 Task: Create a due date automation trigger when advanced on, on the monday before a card is due add dates due this month at 11:00 AM.
Action: Mouse moved to (892, 253)
Screenshot: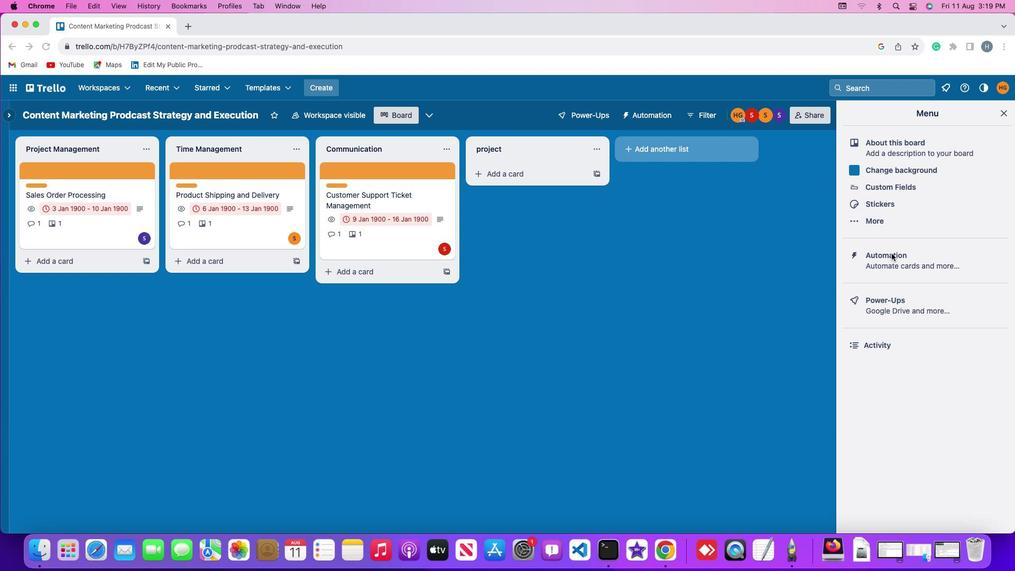 
Action: Mouse pressed left at (892, 253)
Screenshot: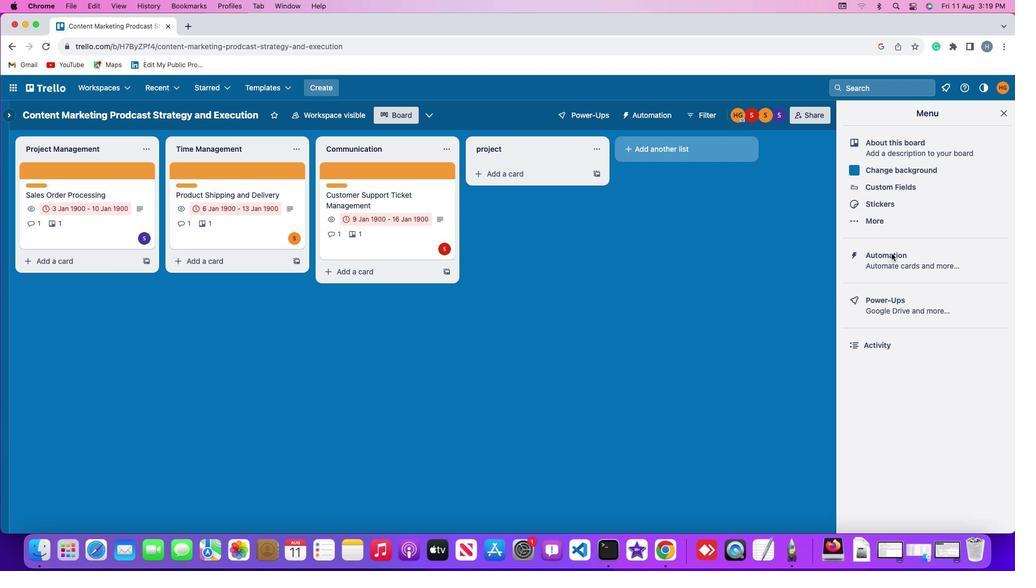 
Action: Mouse pressed left at (892, 253)
Screenshot: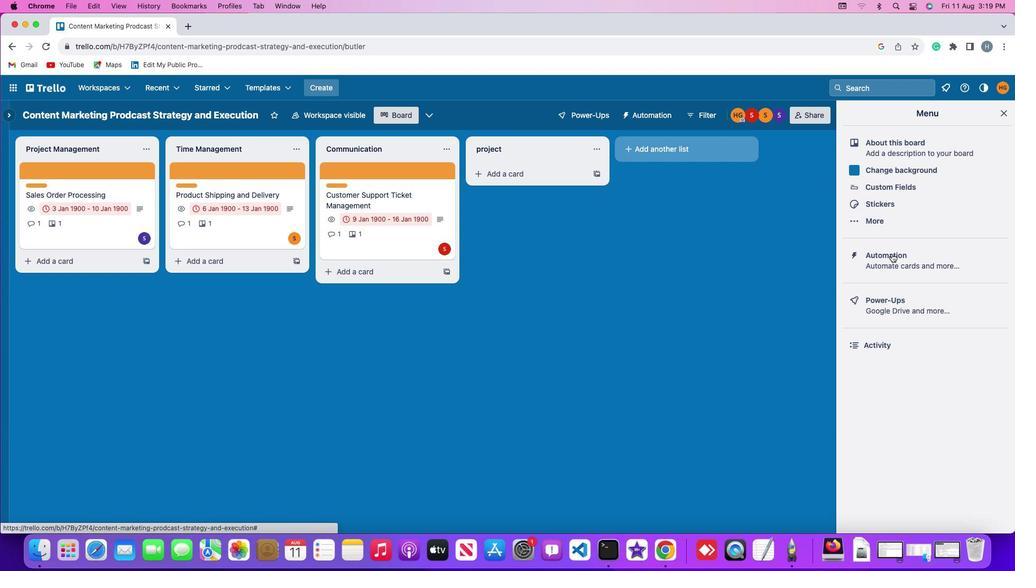 
Action: Mouse moved to (65, 249)
Screenshot: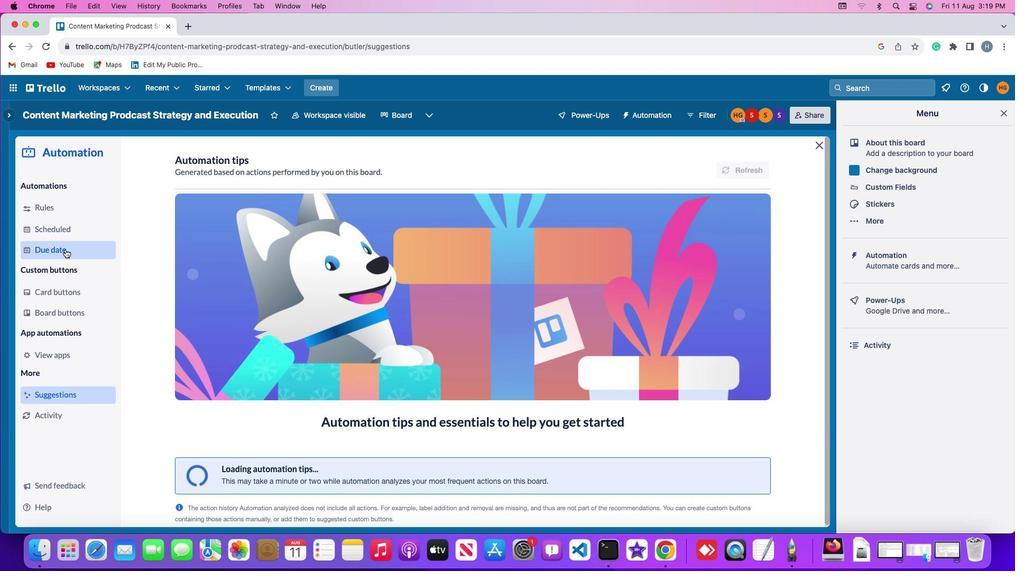 
Action: Mouse pressed left at (65, 249)
Screenshot: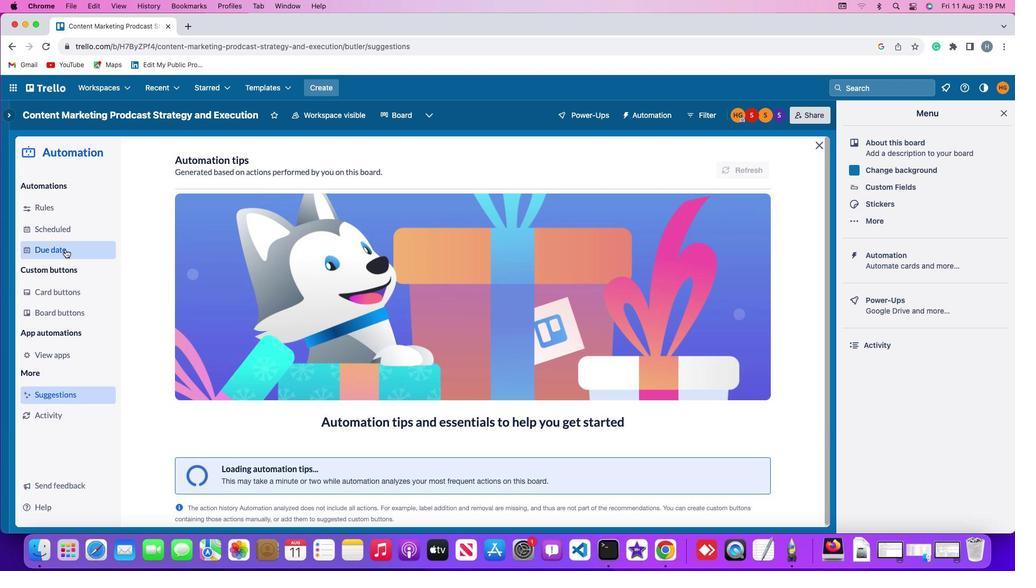 
Action: Mouse moved to (723, 160)
Screenshot: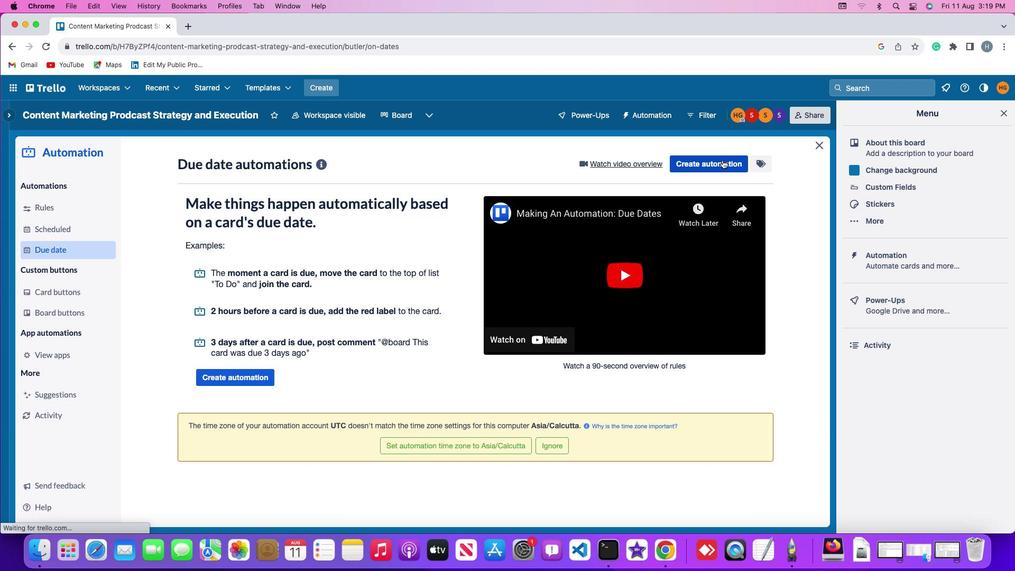 
Action: Mouse pressed left at (723, 160)
Screenshot: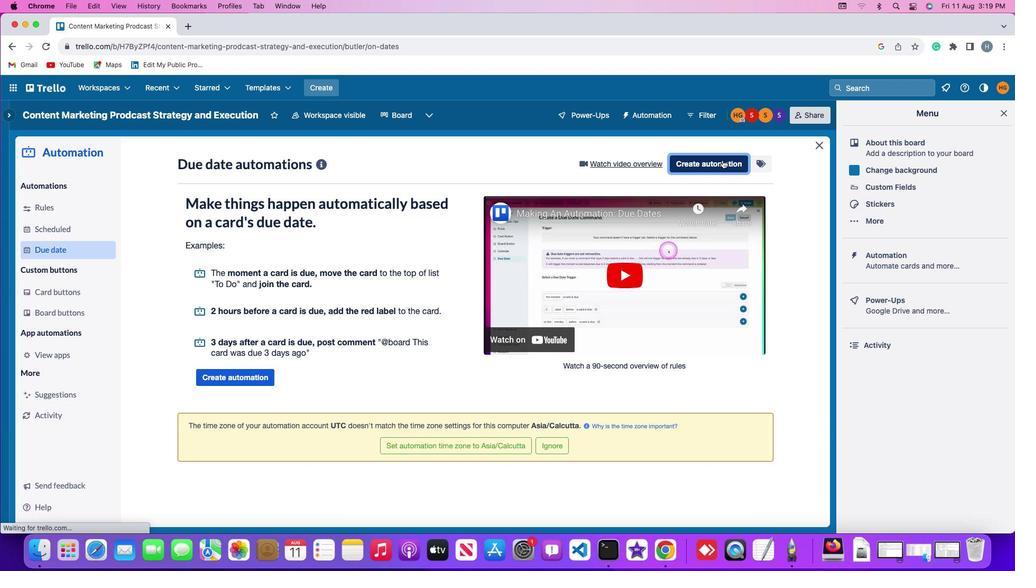 
Action: Mouse moved to (207, 267)
Screenshot: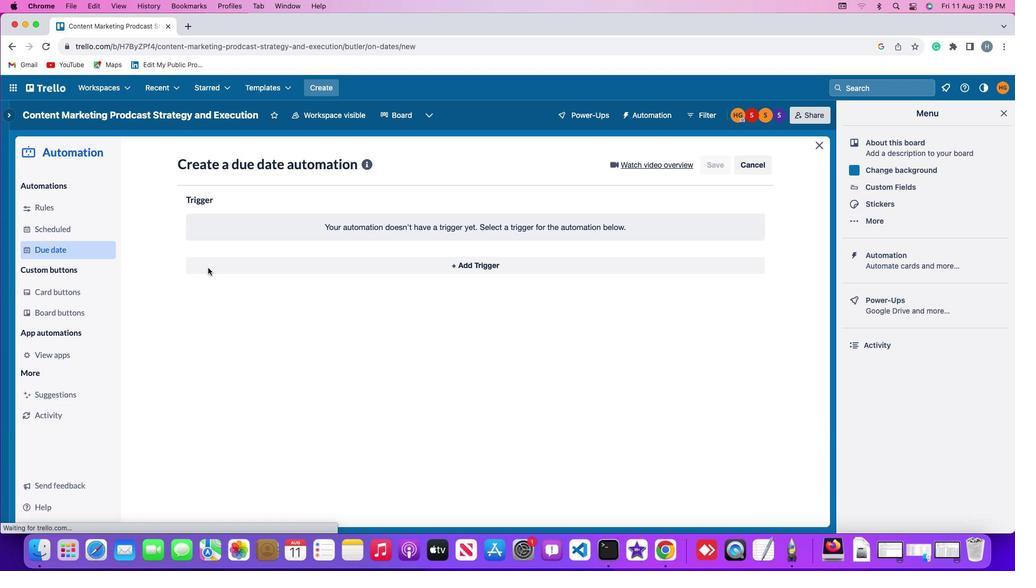 
Action: Mouse pressed left at (207, 267)
Screenshot: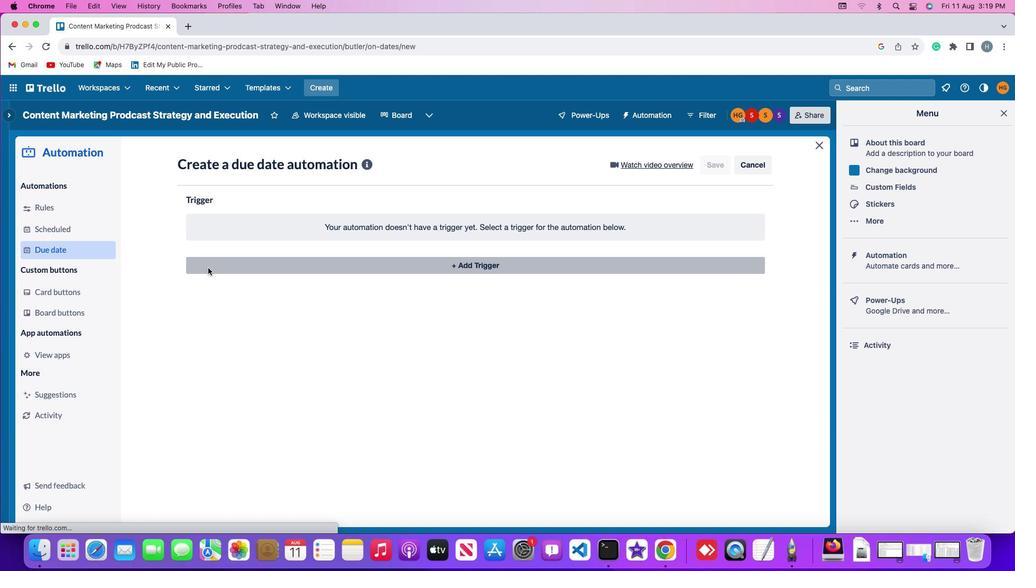 
Action: Mouse moved to (227, 465)
Screenshot: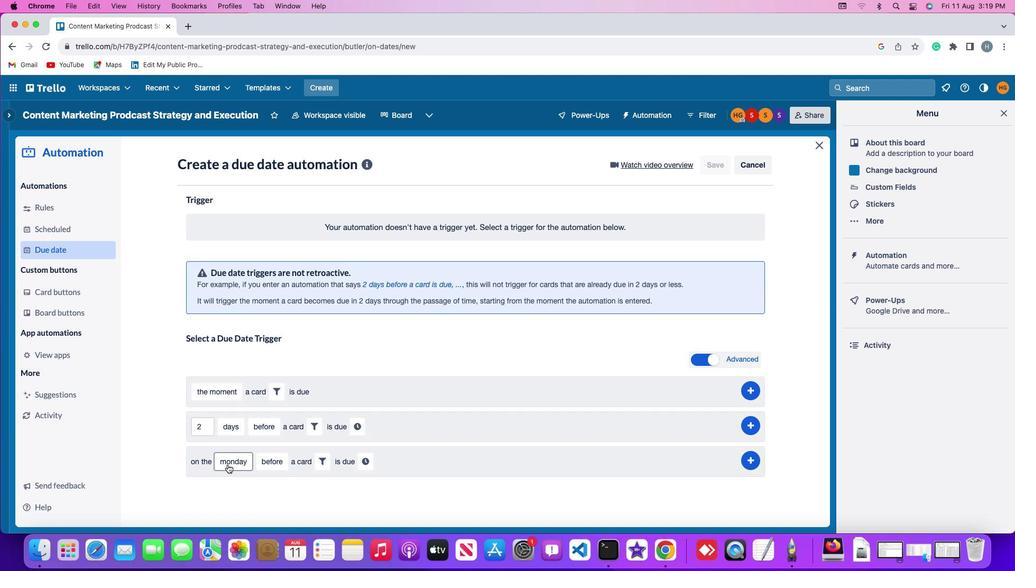 
Action: Mouse pressed left at (227, 465)
Screenshot: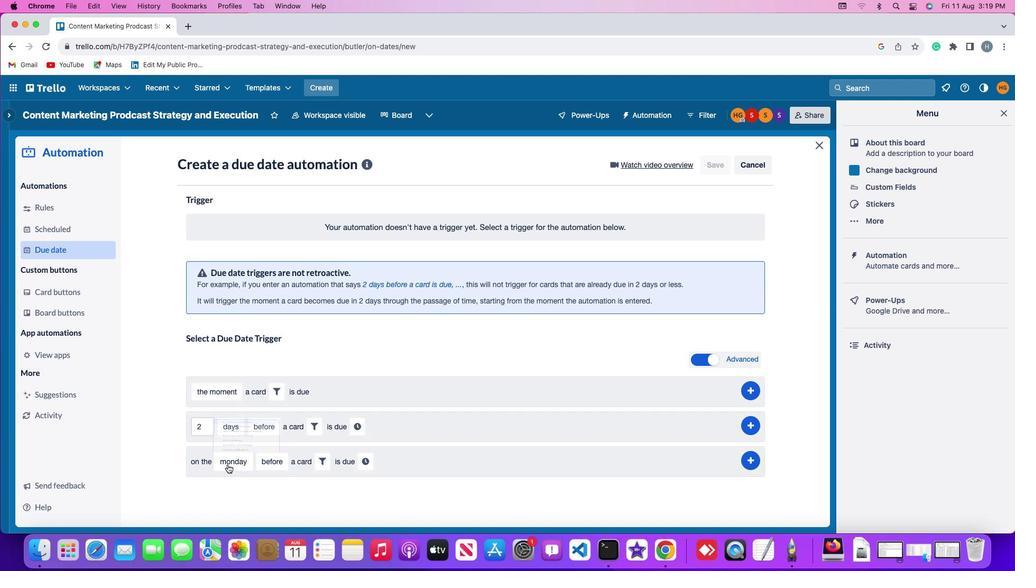 
Action: Mouse moved to (247, 317)
Screenshot: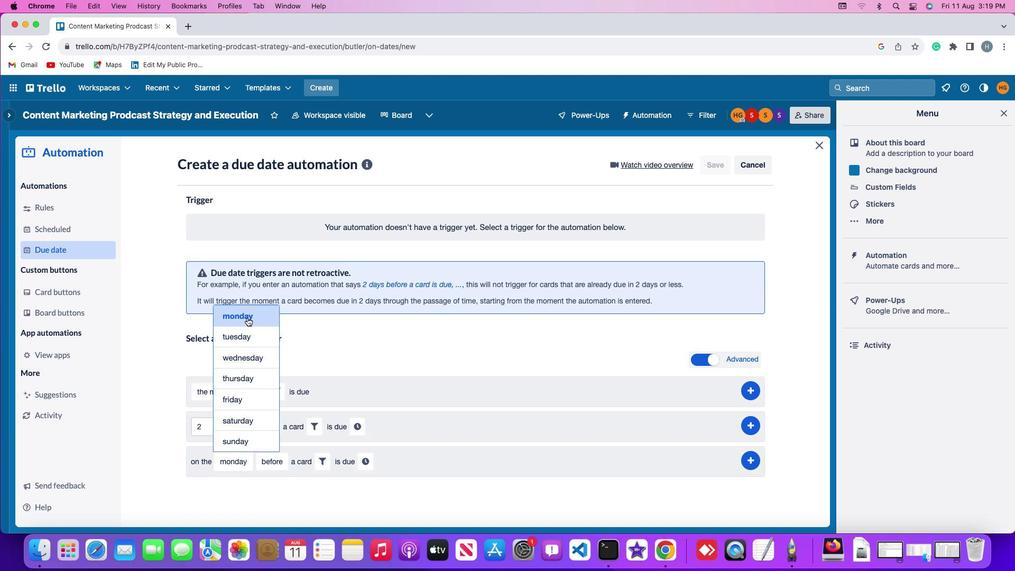 
Action: Mouse pressed left at (247, 317)
Screenshot: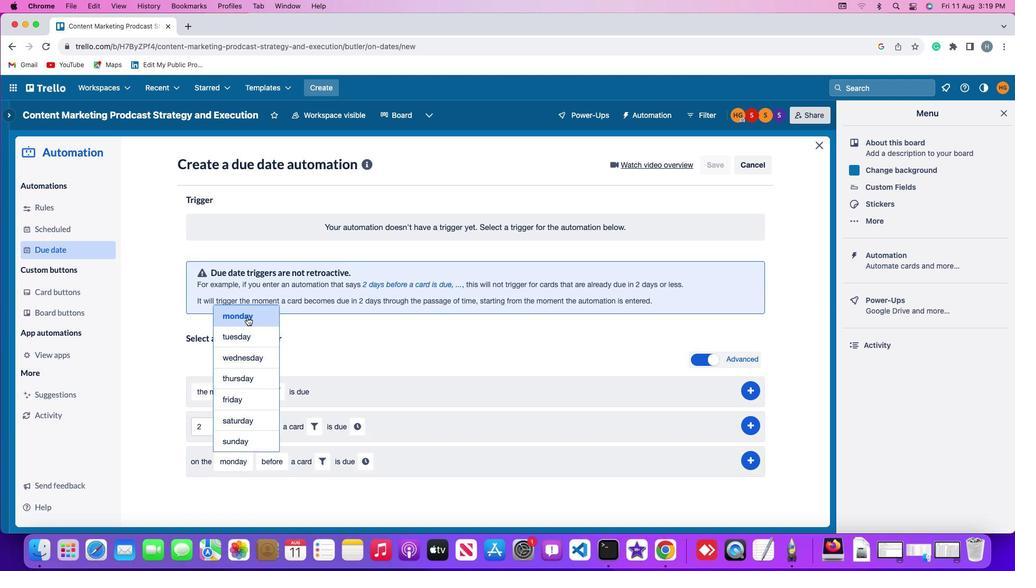 
Action: Mouse moved to (271, 459)
Screenshot: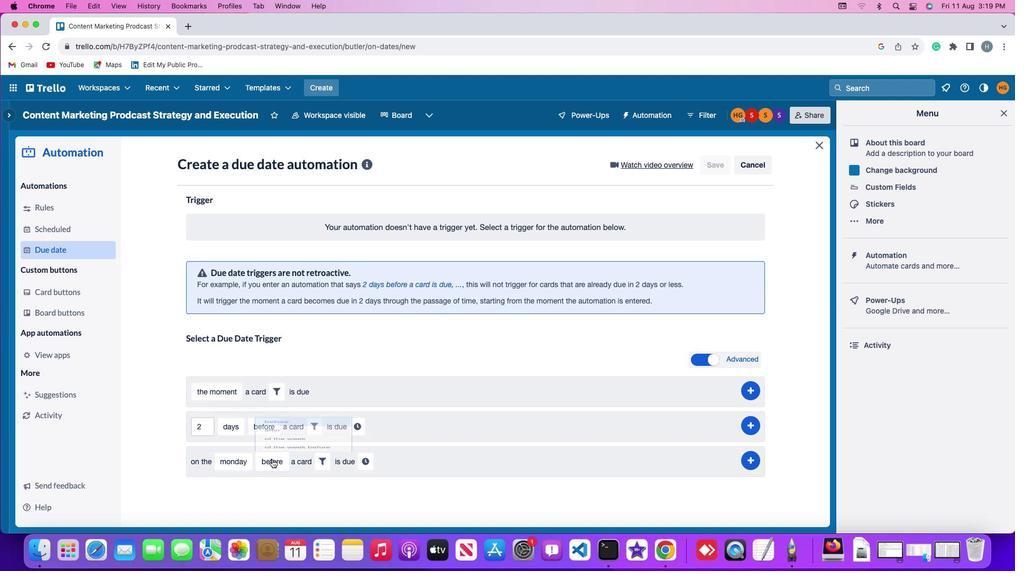
Action: Mouse pressed left at (271, 459)
Screenshot: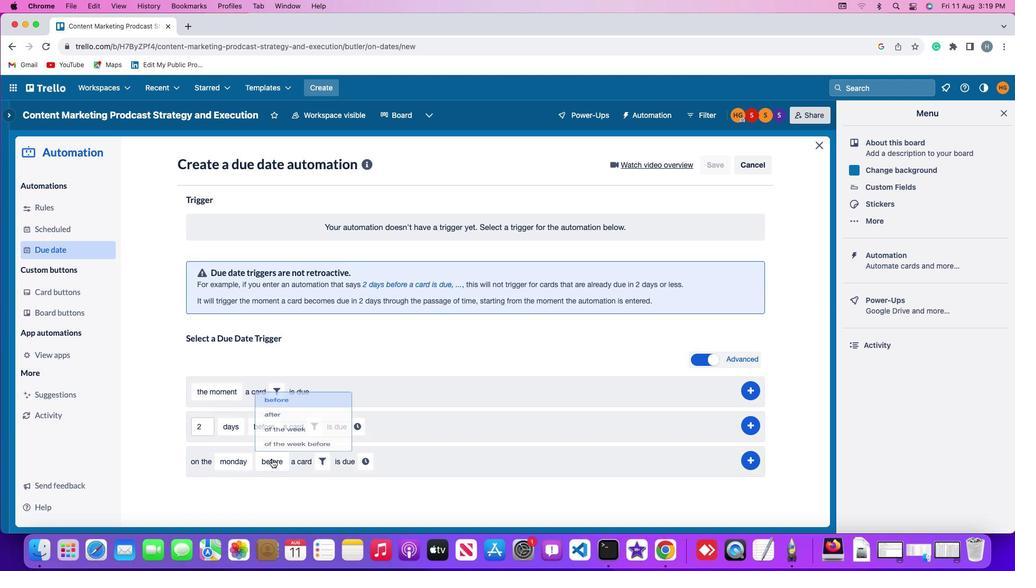 
Action: Mouse moved to (290, 378)
Screenshot: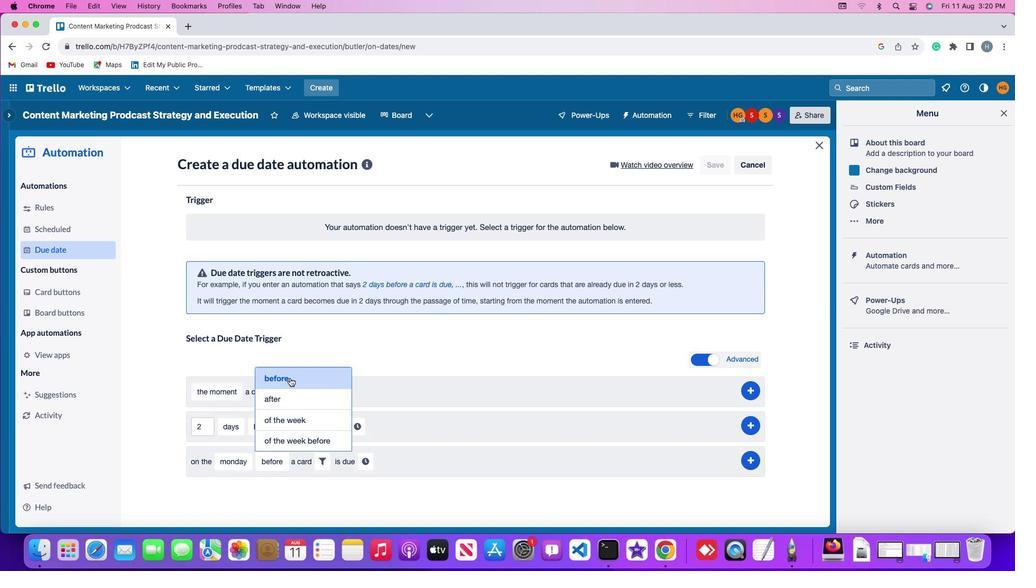 
Action: Mouse pressed left at (290, 378)
Screenshot: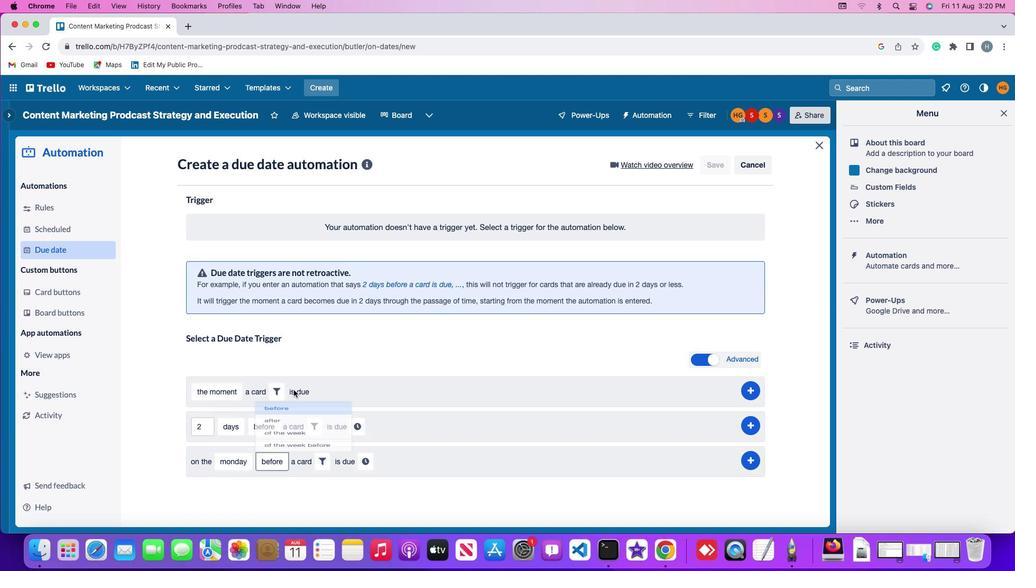 
Action: Mouse moved to (319, 464)
Screenshot: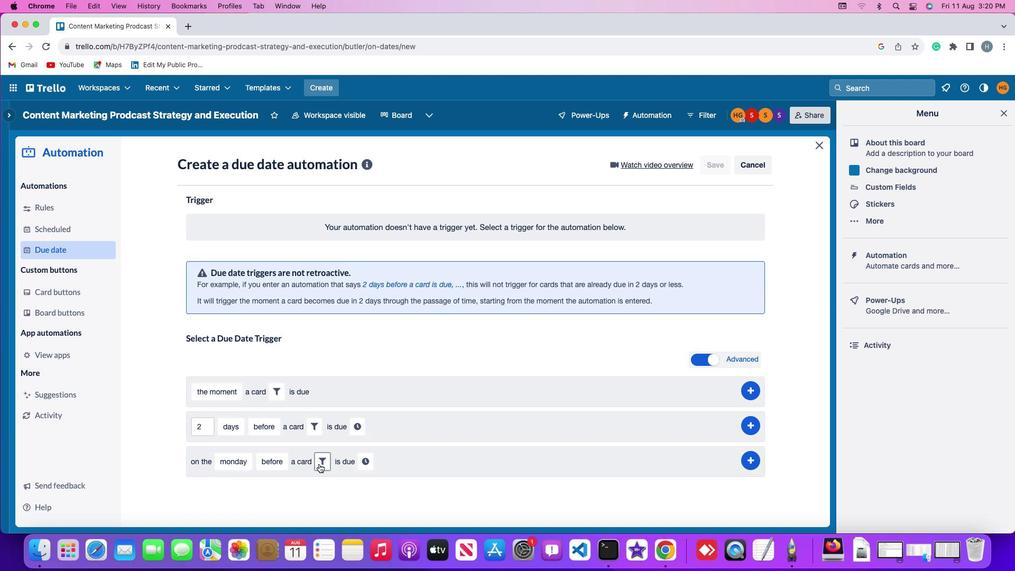 
Action: Mouse pressed left at (319, 464)
Screenshot: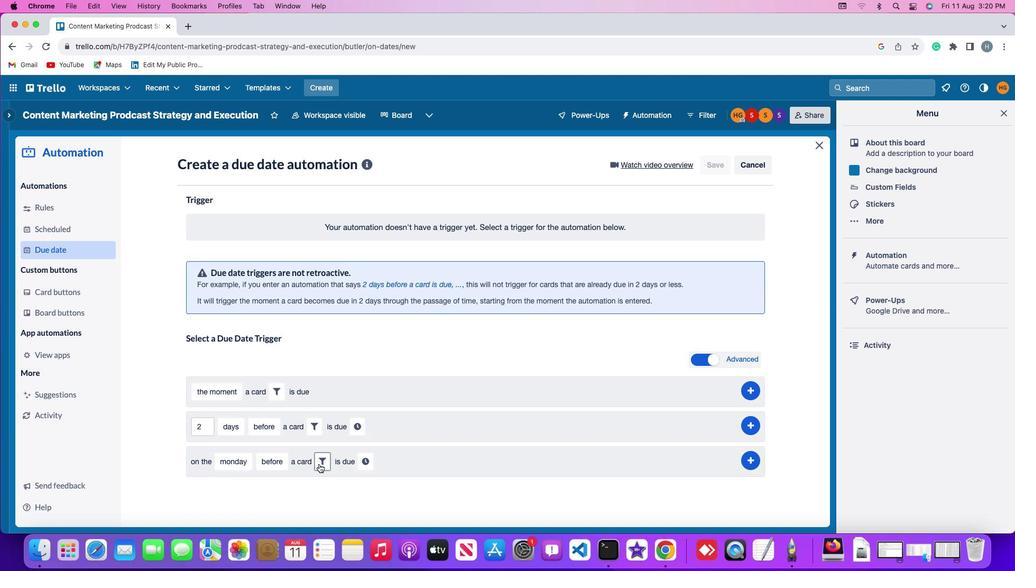 
Action: Mouse moved to (374, 498)
Screenshot: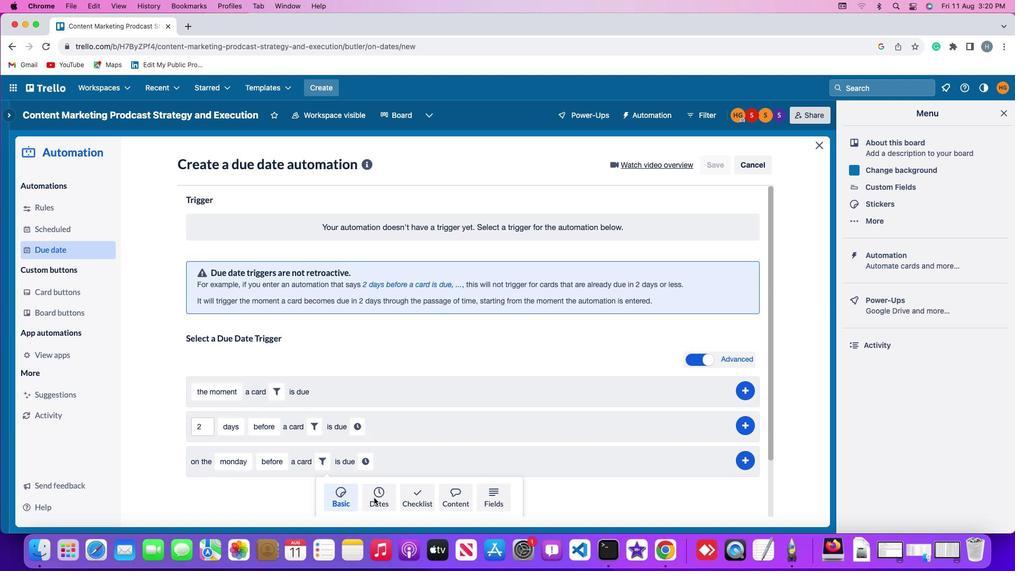 
Action: Mouse pressed left at (374, 498)
Screenshot: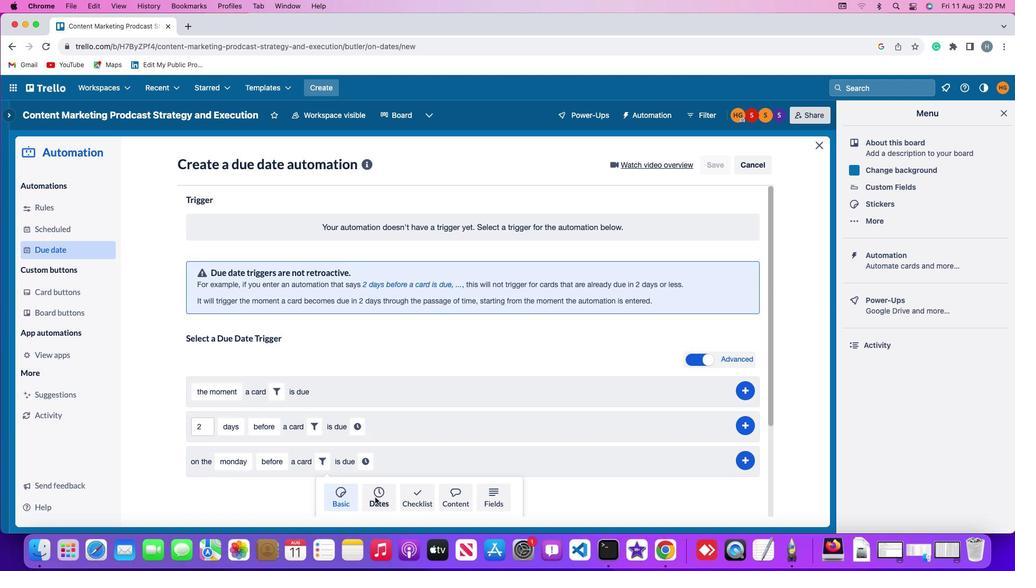 
Action: Mouse moved to (275, 492)
Screenshot: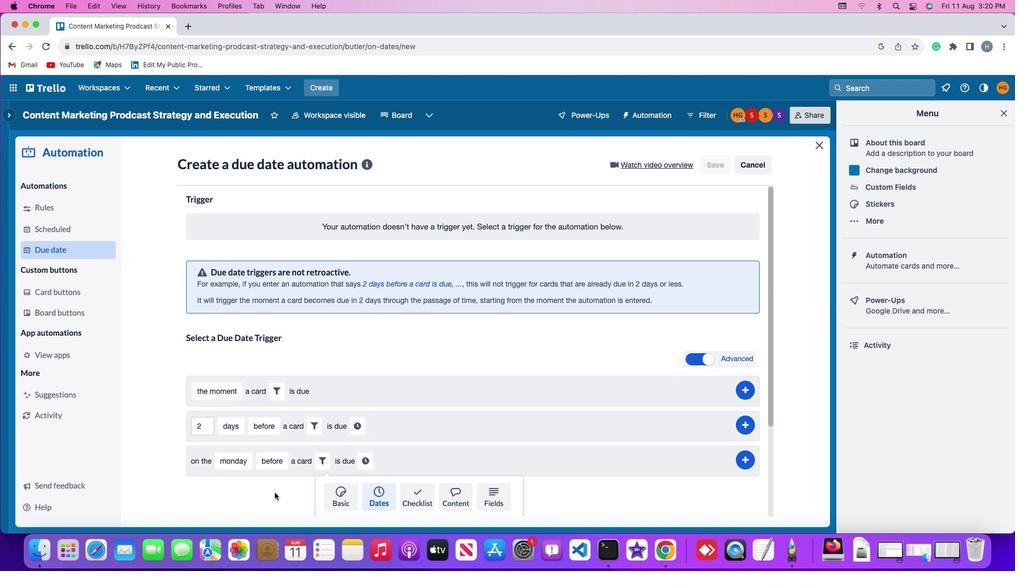 
Action: Mouse scrolled (275, 492) with delta (0, 0)
Screenshot: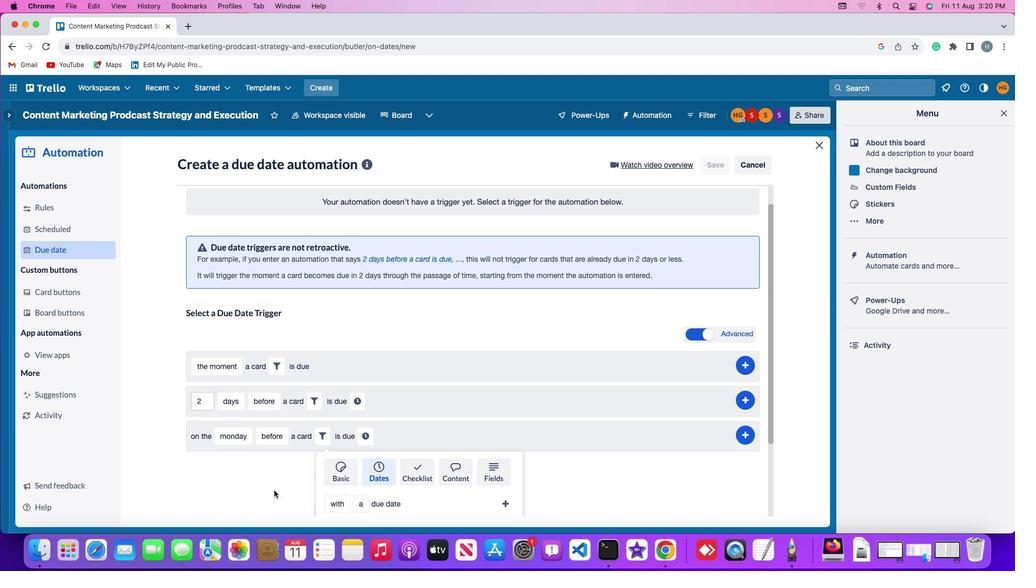 
Action: Mouse scrolled (275, 492) with delta (0, 0)
Screenshot: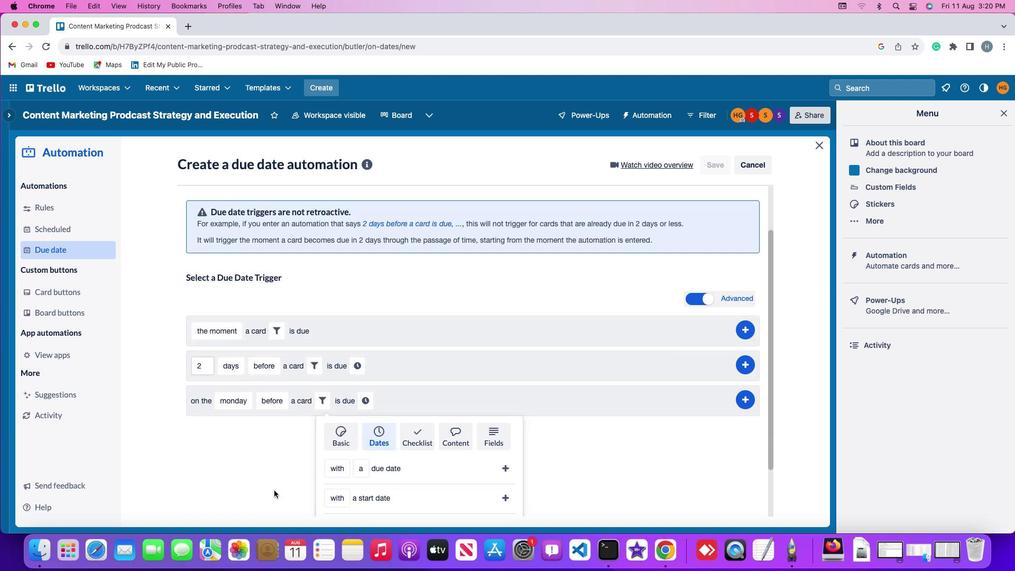 
Action: Mouse scrolled (275, 492) with delta (0, -1)
Screenshot: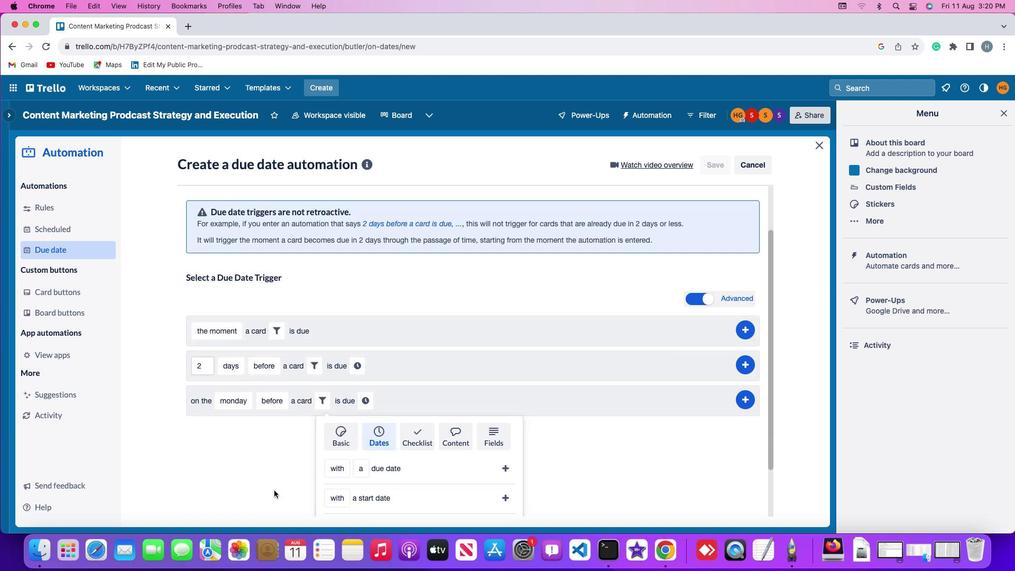 
Action: Mouse scrolled (275, 492) with delta (0, -2)
Screenshot: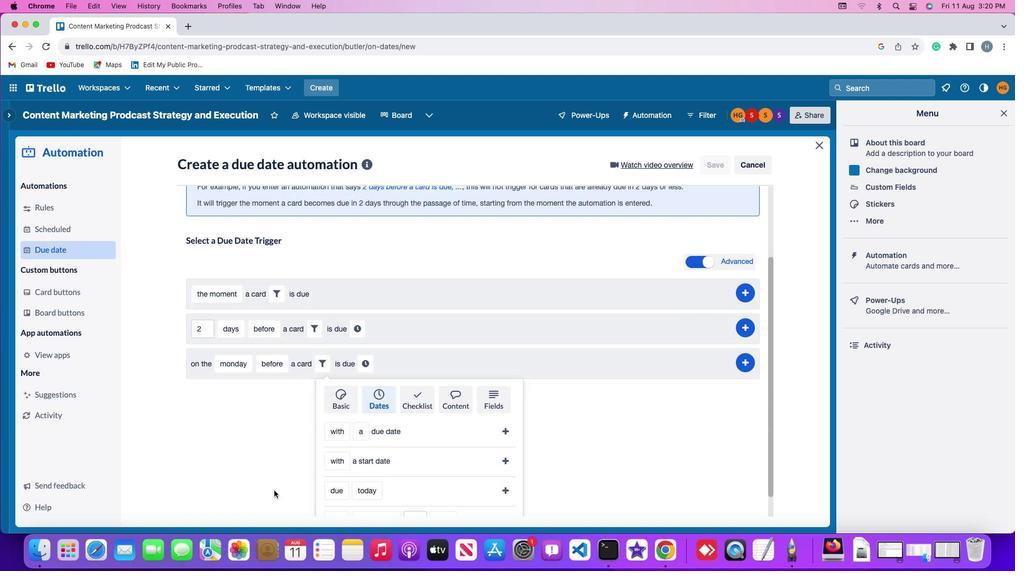 
Action: Mouse moved to (274, 491)
Screenshot: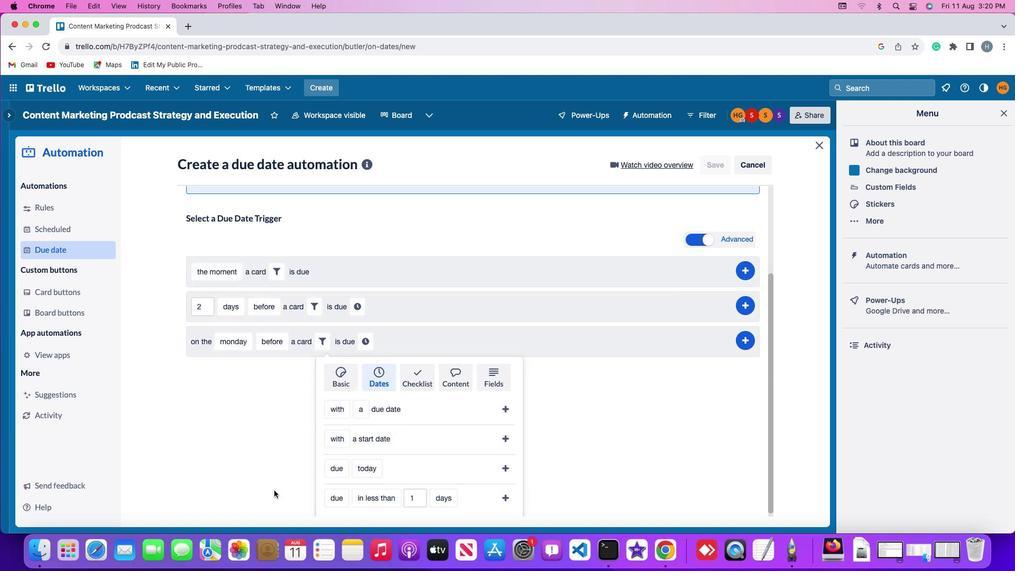 
Action: Mouse scrolled (274, 491) with delta (0, -3)
Screenshot: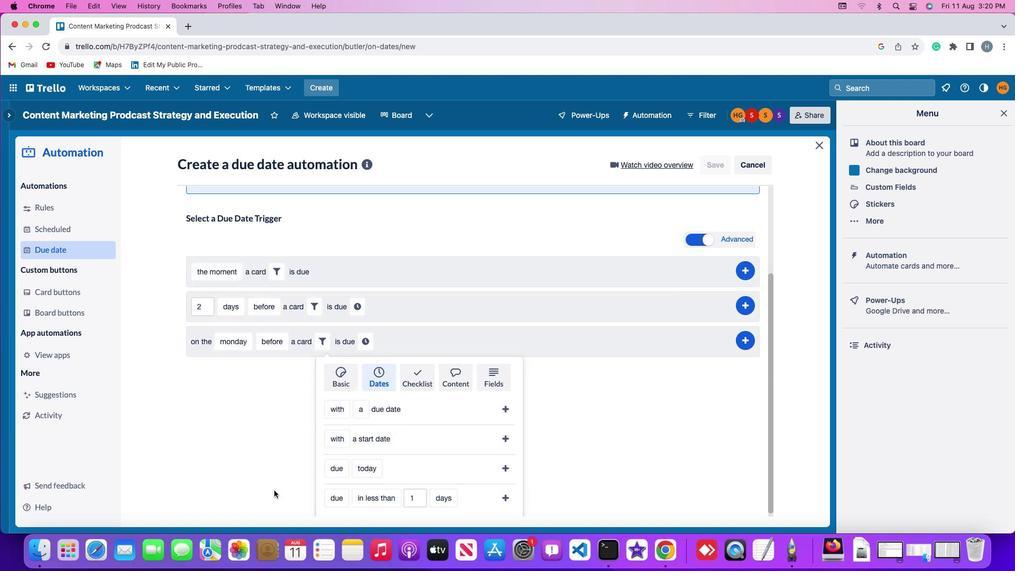 
Action: Mouse moved to (273, 490)
Screenshot: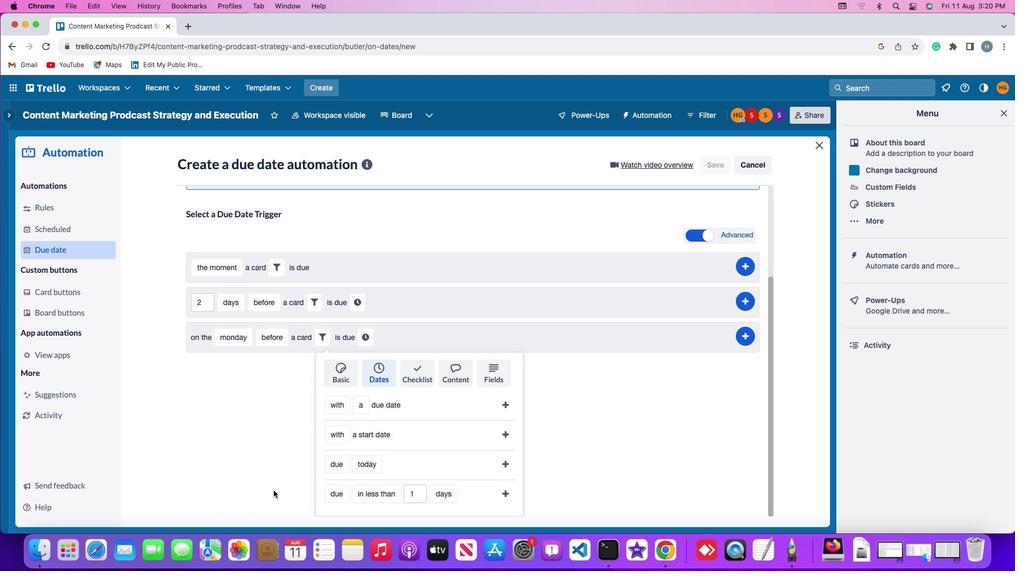 
Action: Mouse scrolled (273, 490) with delta (0, 0)
Screenshot: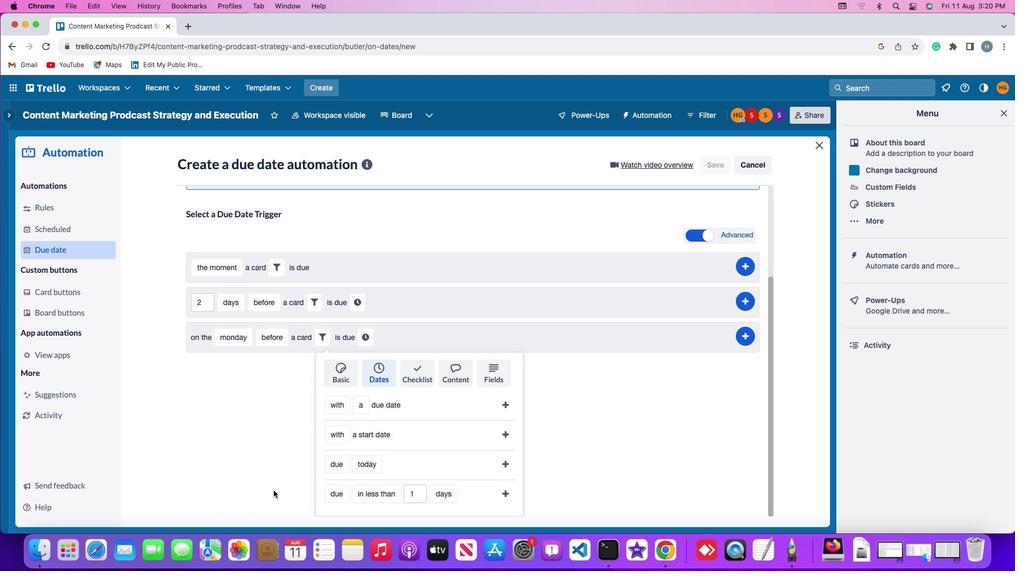 
Action: Mouse scrolled (273, 490) with delta (0, 0)
Screenshot: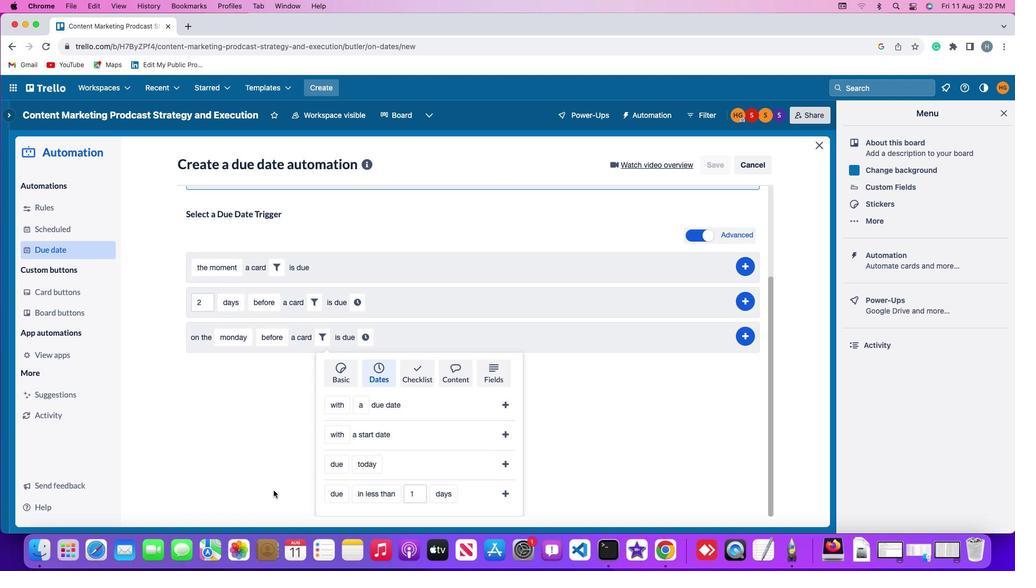
Action: Mouse scrolled (273, 490) with delta (0, -1)
Screenshot: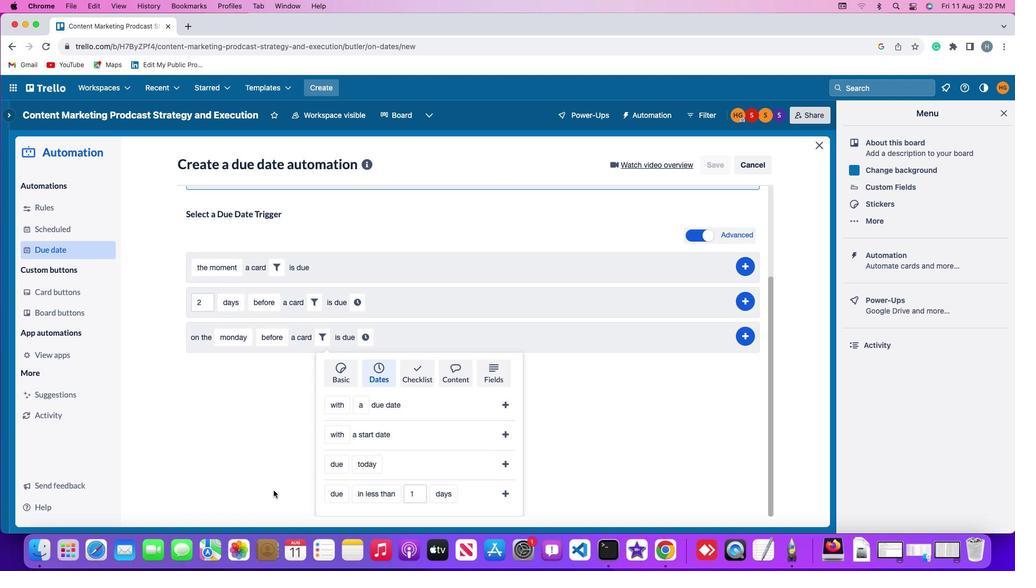
Action: Mouse scrolled (273, 490) with delta (0, -2)
Screenshot: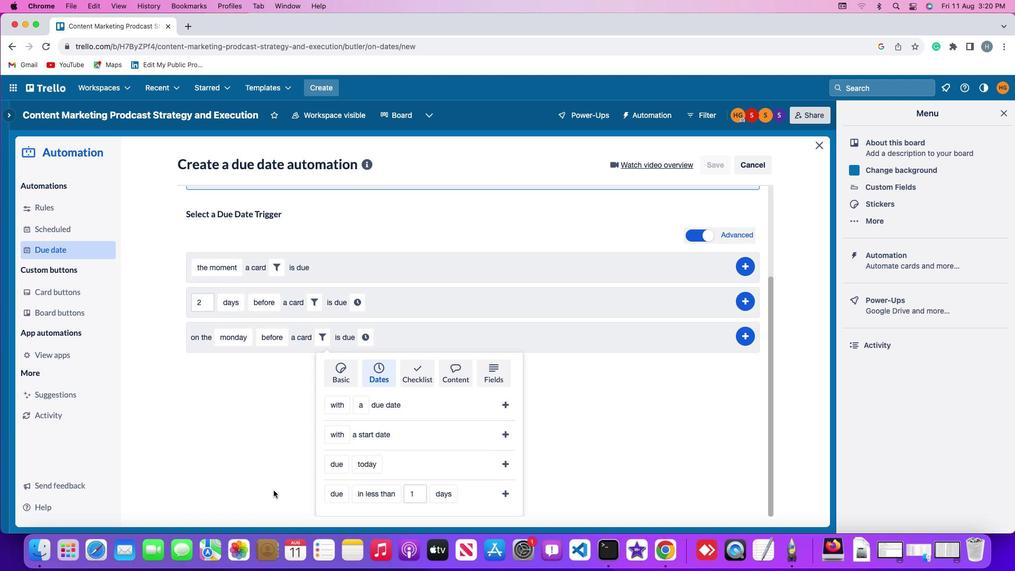 
Action: Mouse moved to (325, 465)
Screenshot: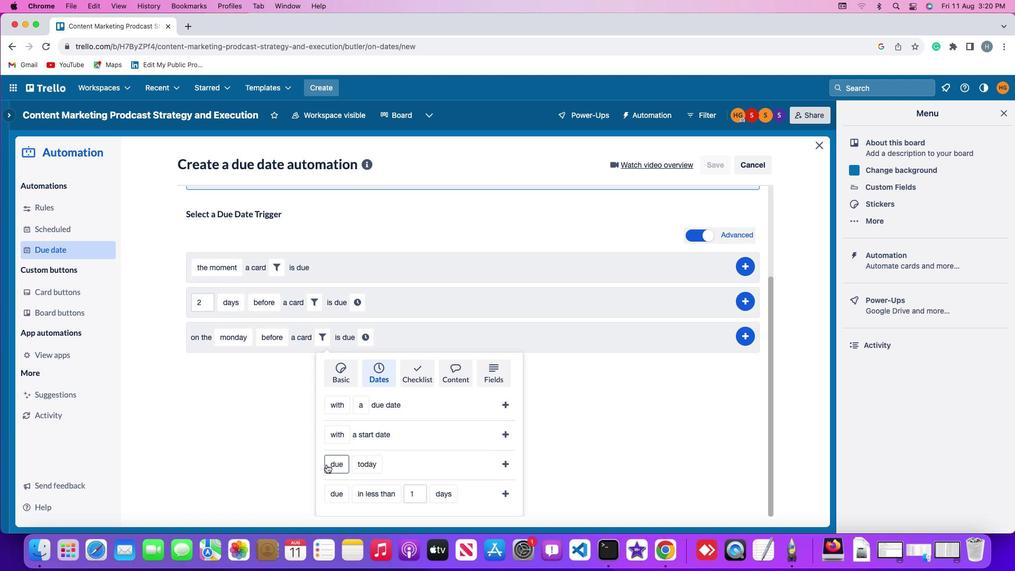 
Action: Mouse pressed left at (325, 465)
Screenshot: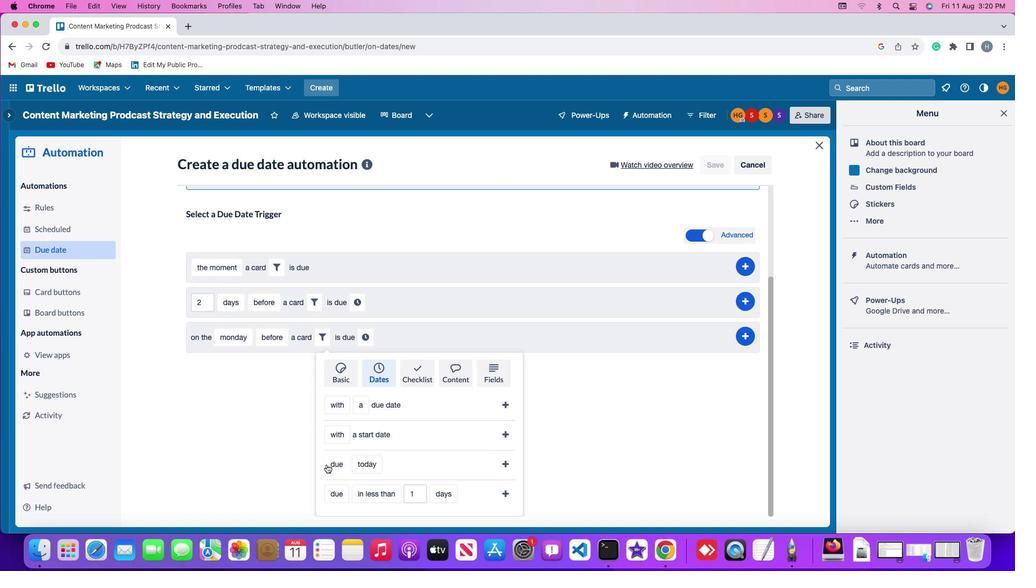 
Action: Mouse moved to (352, 382)
Screenshot: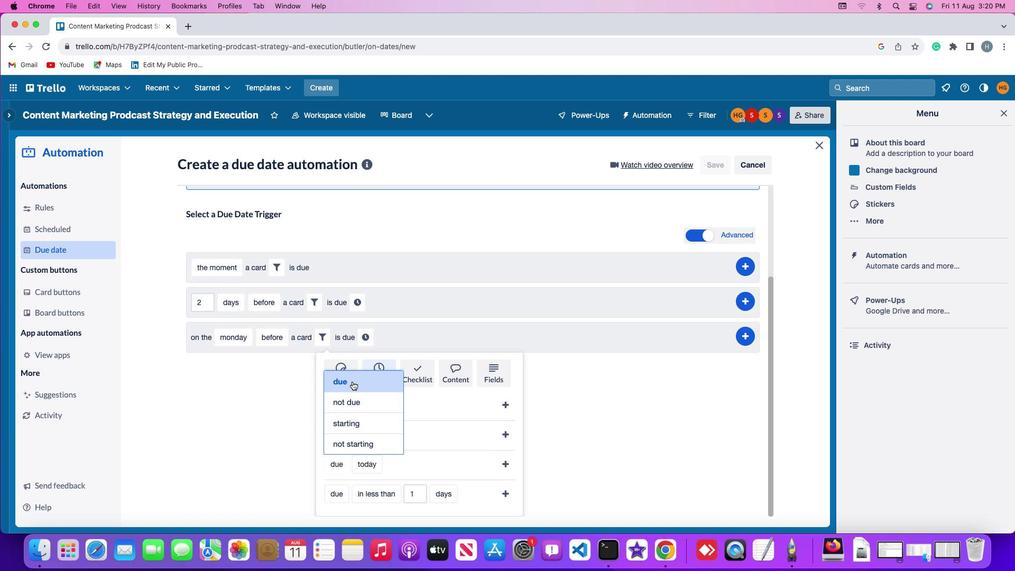 
Action: Mouse pressed left at (352, 382)
Screenshot: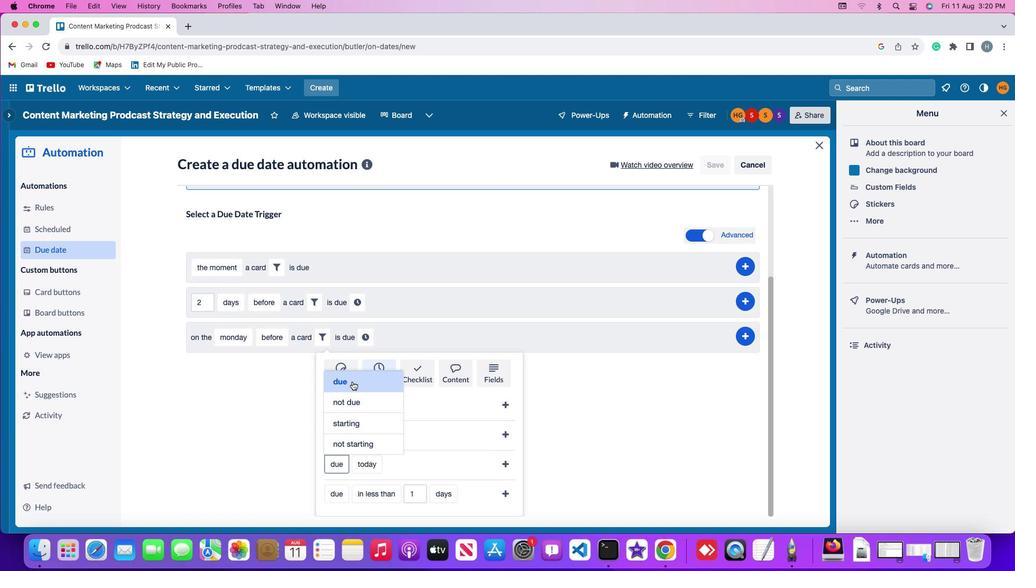 
Action: Mouse moved to (366, 468)
Screenshot: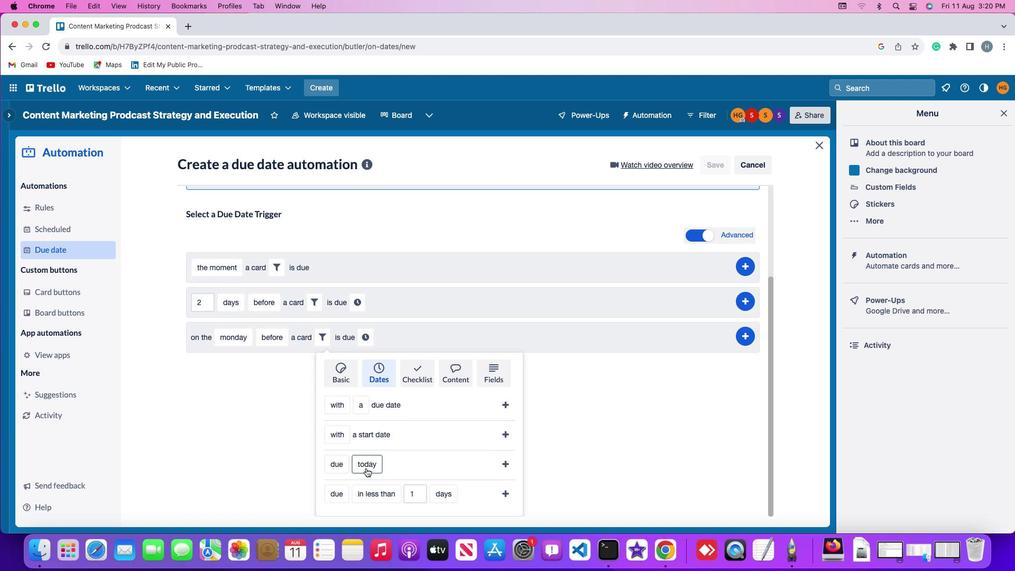 
Action: Mouse pressed left at (366, 468)
Screenshot: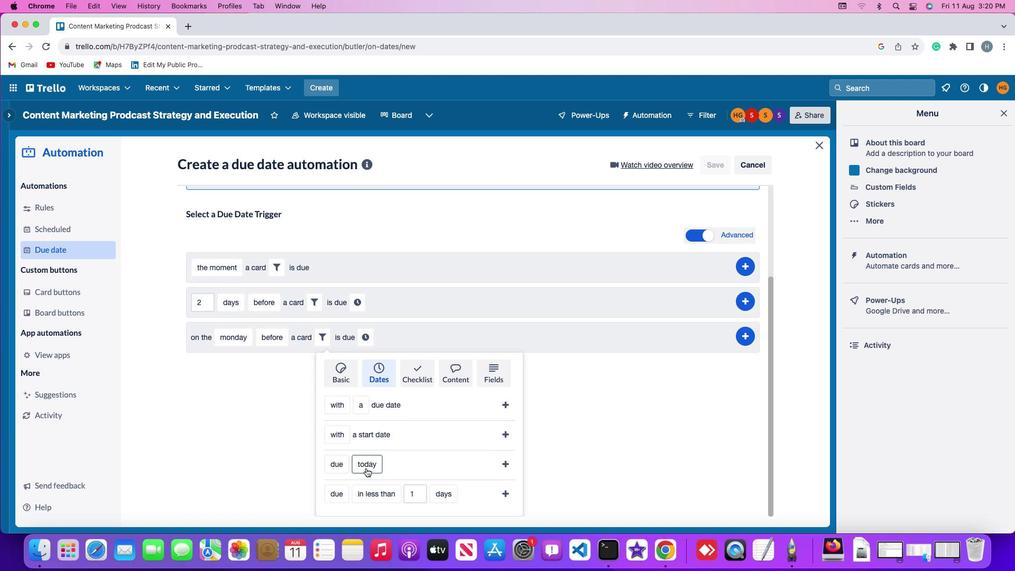 
Action: Mouse moved to (375, 423)
Screenshot: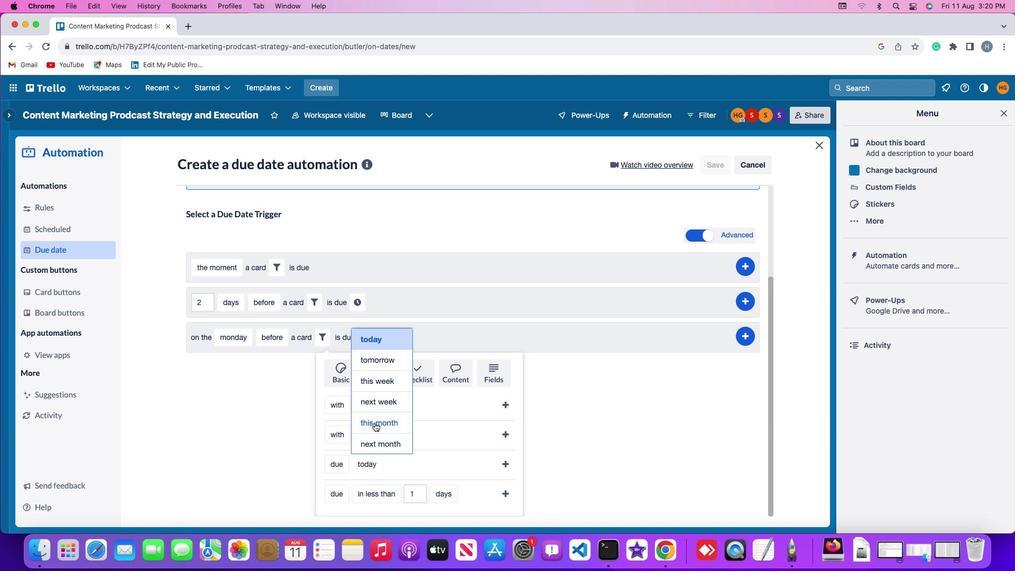 
Action: Mouse pressed left at (375, 423)
Screenshot: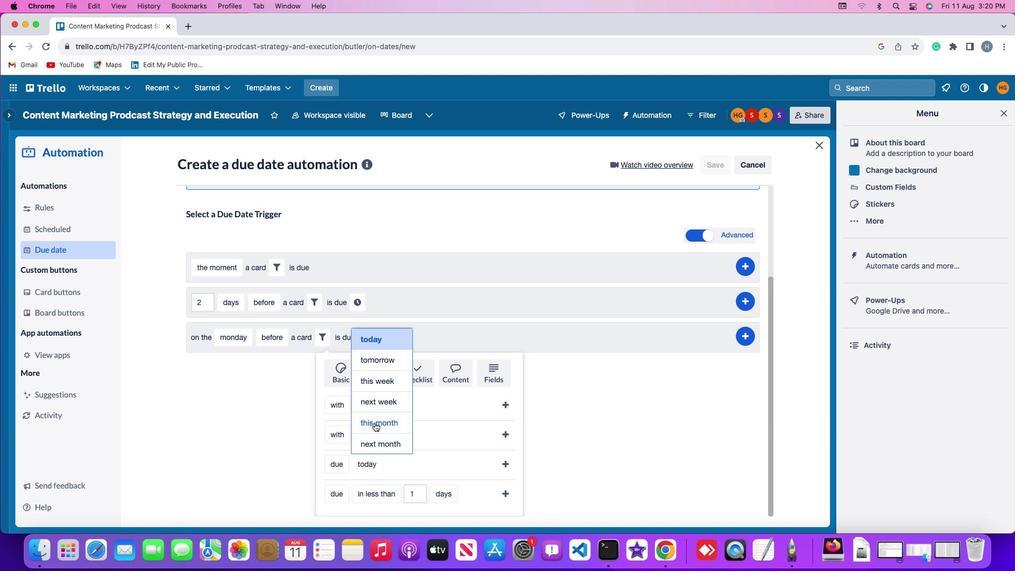 
Action: Mouse moved to (507, 460)
Screenshot: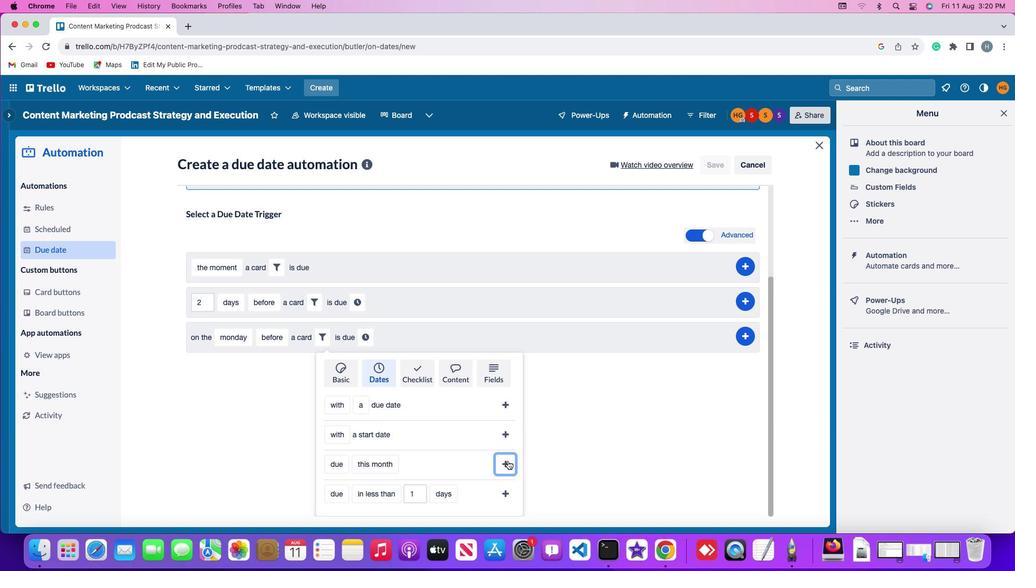 
Action: Mouse pressed left at (507, 460)
Screenshot: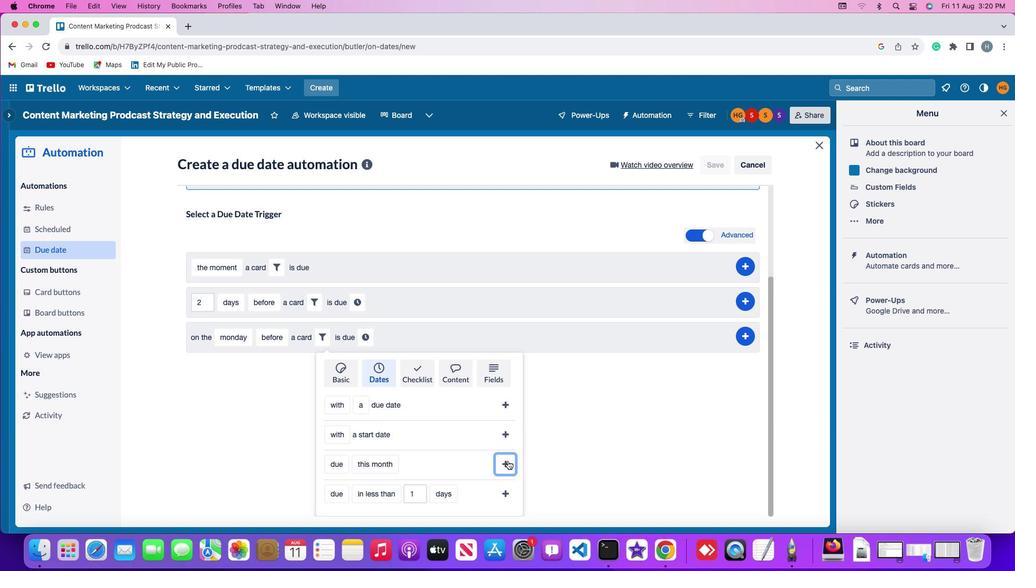 
Action: Mouse moved to (445, 455)
Screenshot: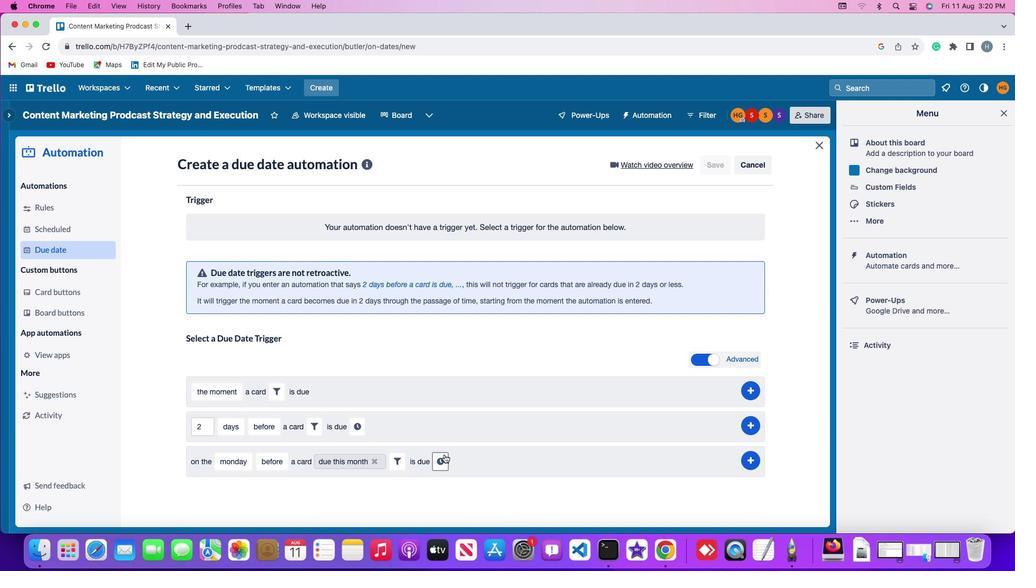 
Action: Mouse pressed left at (445, 455)
Screenshot: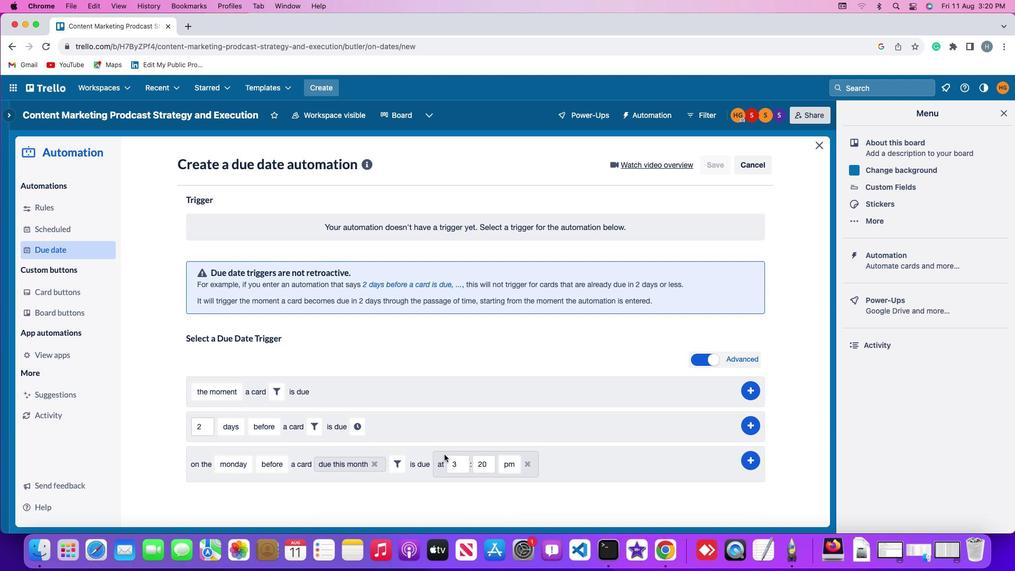 
Action: Mouse moved to (464, 465)
Screenshot: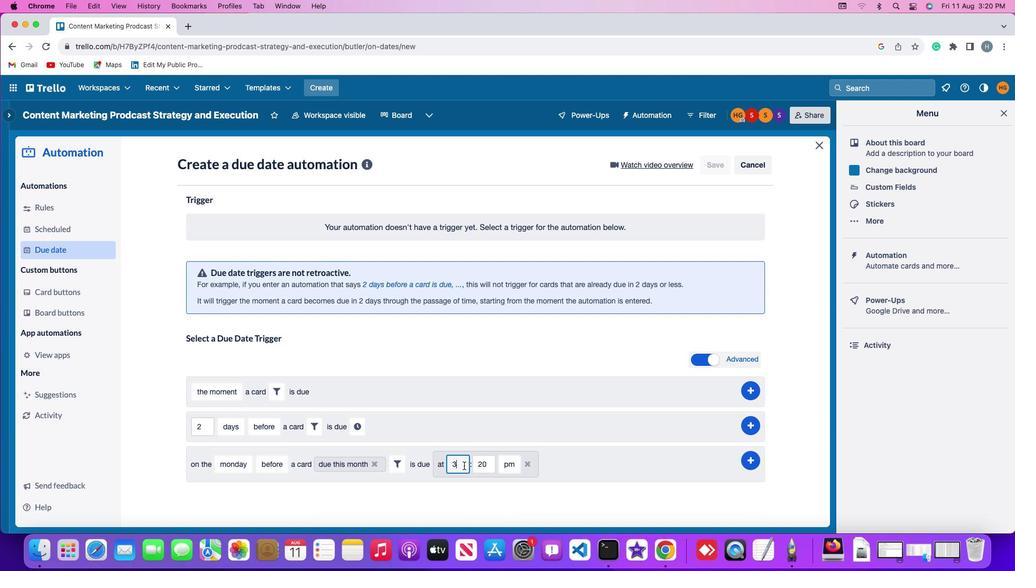 
Action: Mouse pressed left at (464, 465)
Screenshot: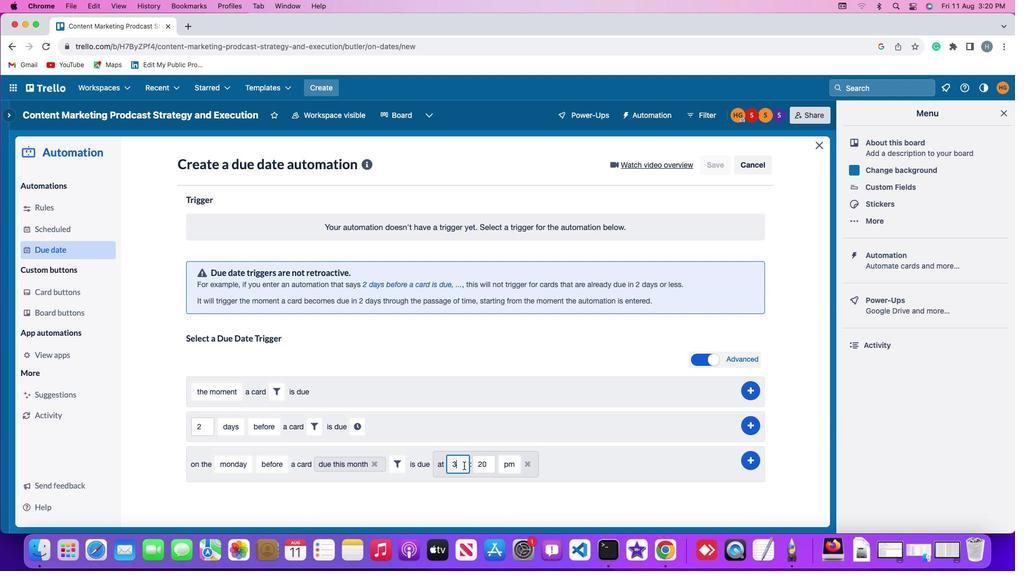 
Action: Key pressed Key.backspace'1''1'
Screenshot: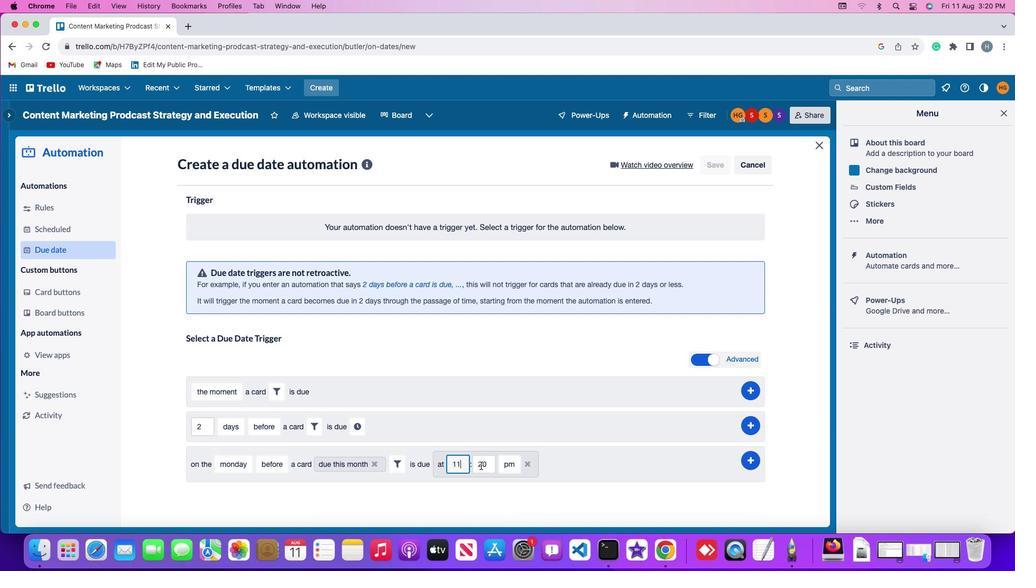 
Action: Mouse moved to (492, 463)
Screenshot: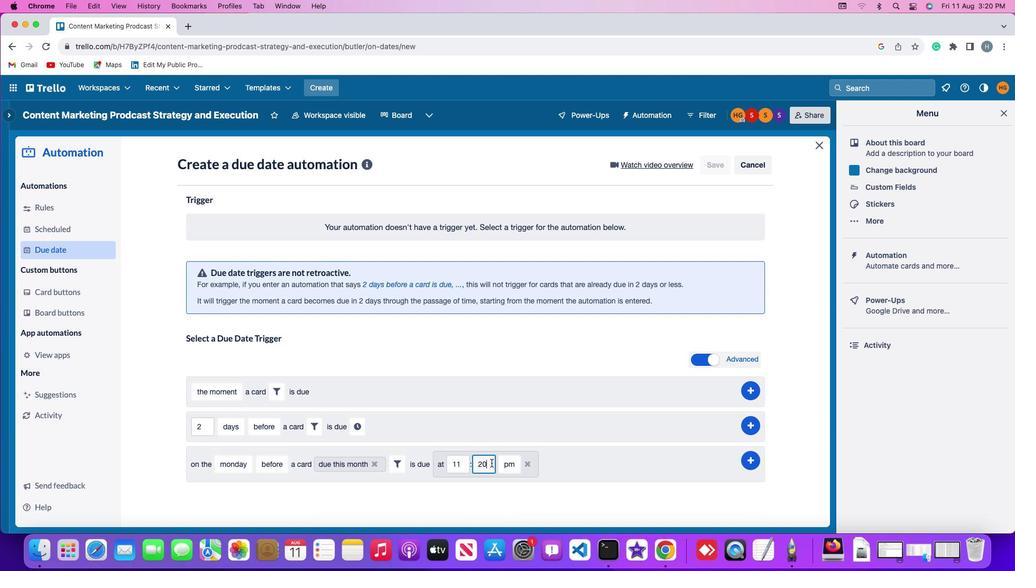 
Action: Mouse pressed left at (492, 463)
Screenshot: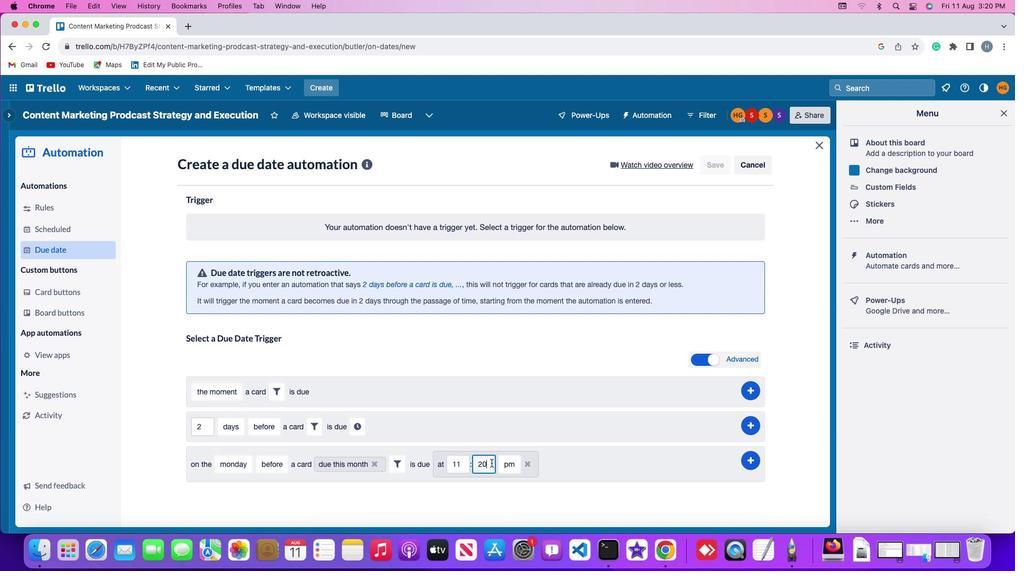 
Action: Key pressed Key.backspaceKey.backspace'0''0'
Screenshot: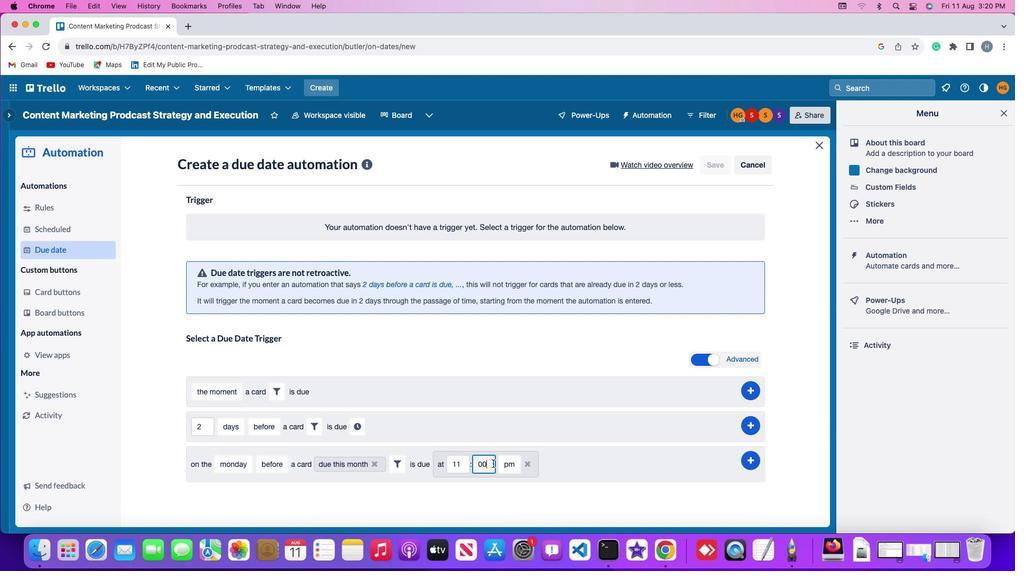 
Action: Mouse moved to (506, 461)
Screenshot: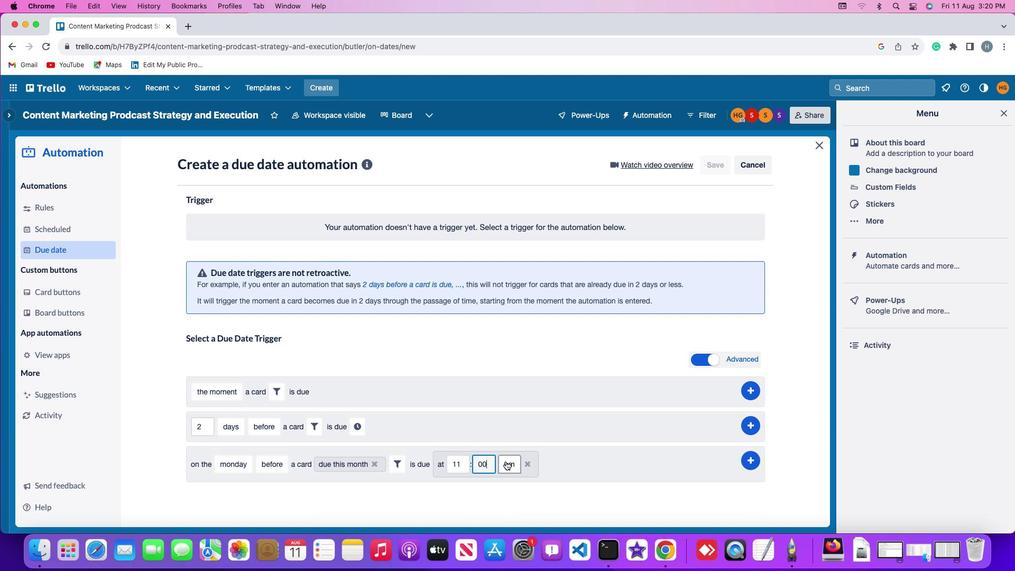 
Action: Mouse pressed left at (506, 461)
Screenshot: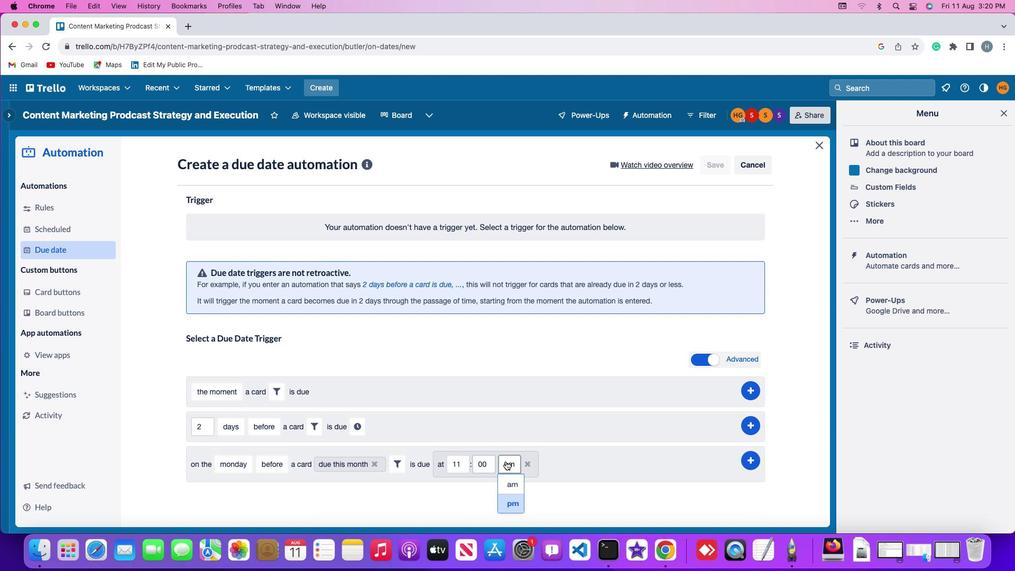 
Action: Mouse moved to (509, 484)
Screenshot: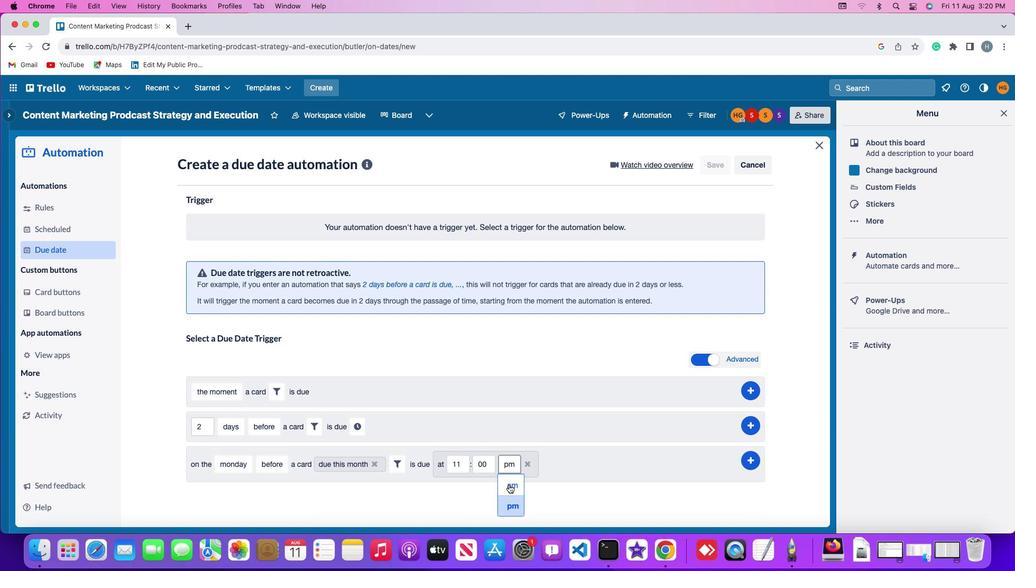 
Action: Mouse pressed left at (509, 484)
Screenshot: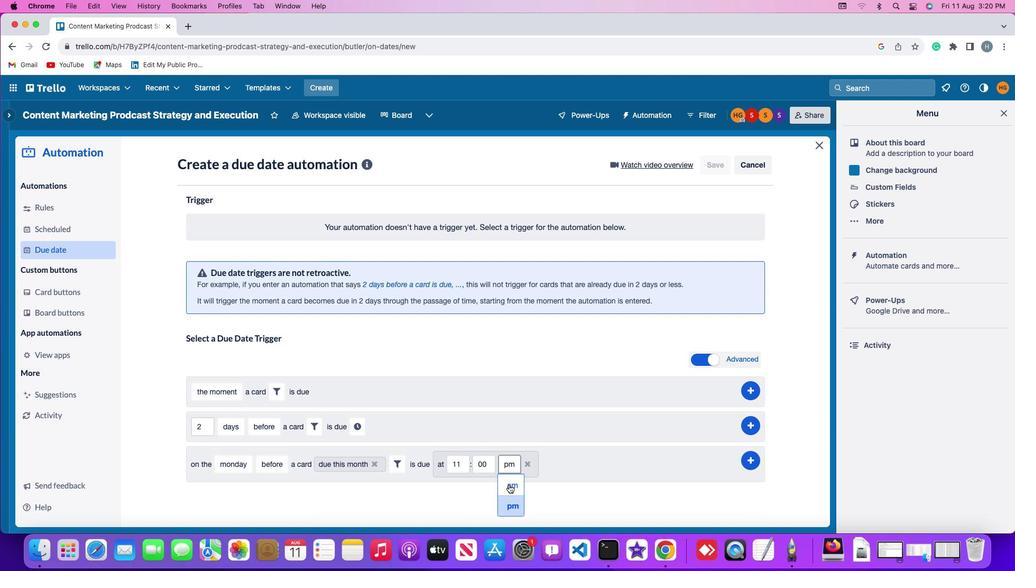 
Action: Mouse moved to (749, 456)
Screenshot: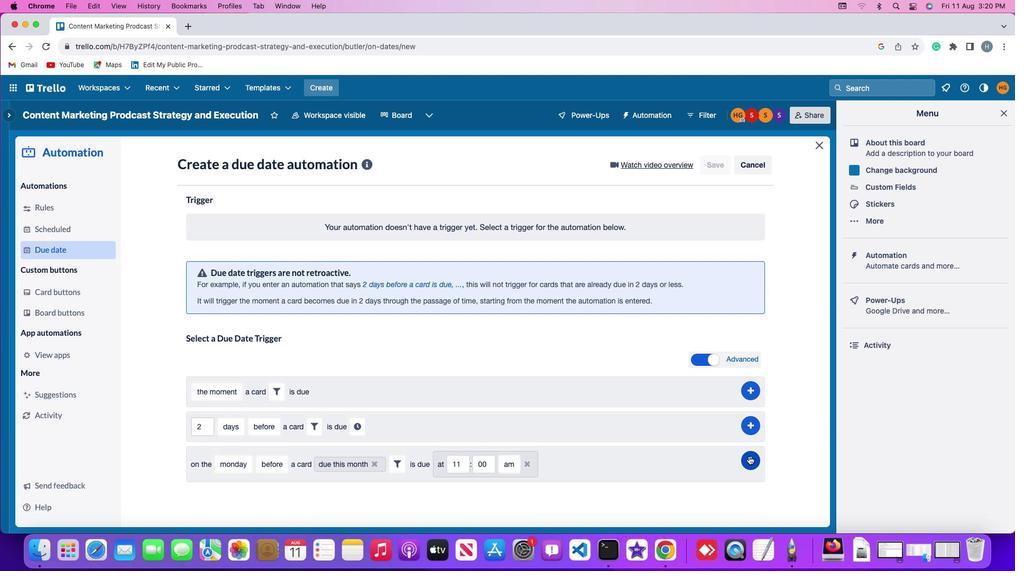 
Action: Mouse pressed left at (749, 456)
Screenshot: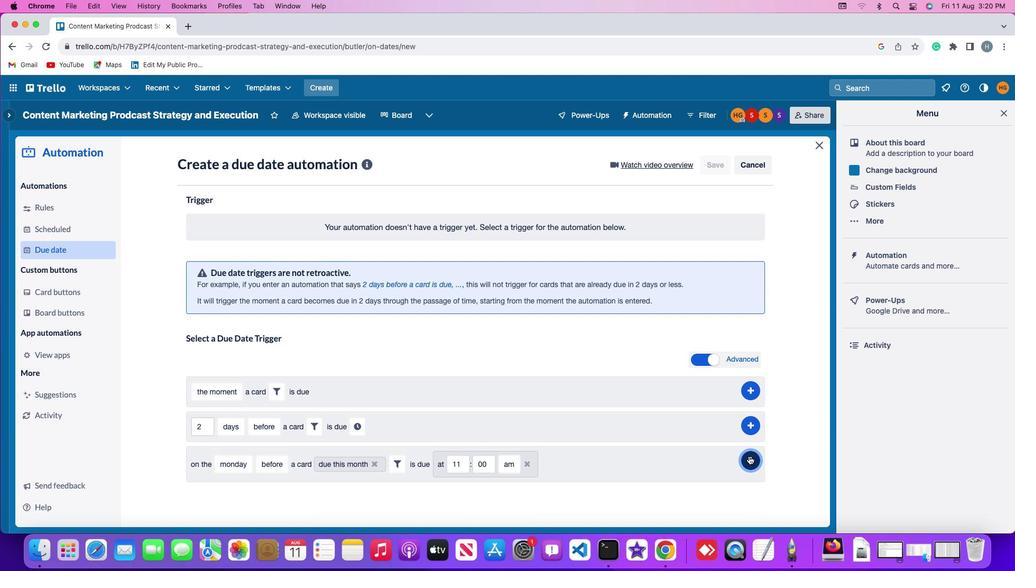 
Action: Mouse moved to (790, 331)
Screenshot: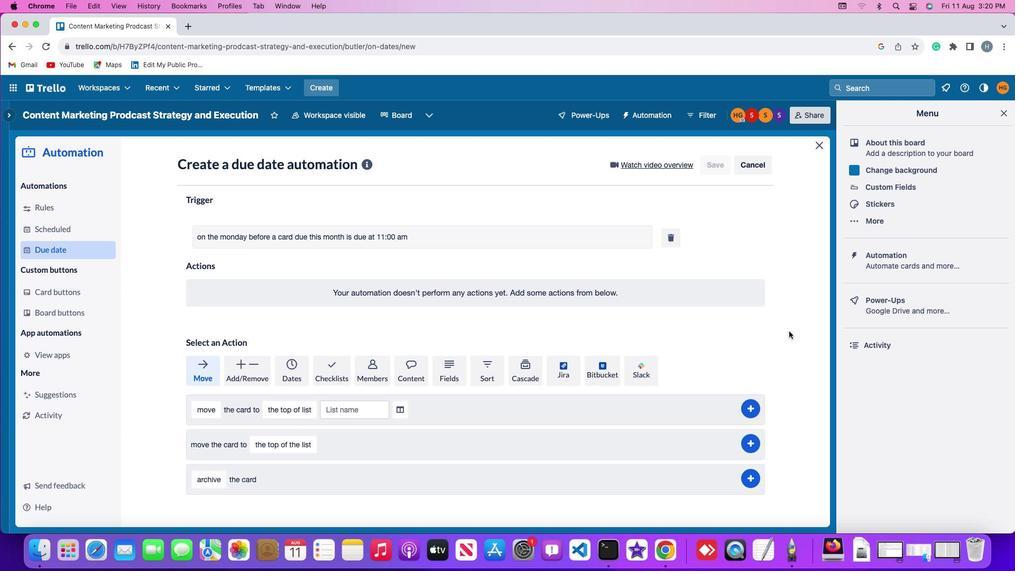 
